 Task: Look for properties with $500/year property tax.
Action: Mouse moved to (581, 247)
Screenshot: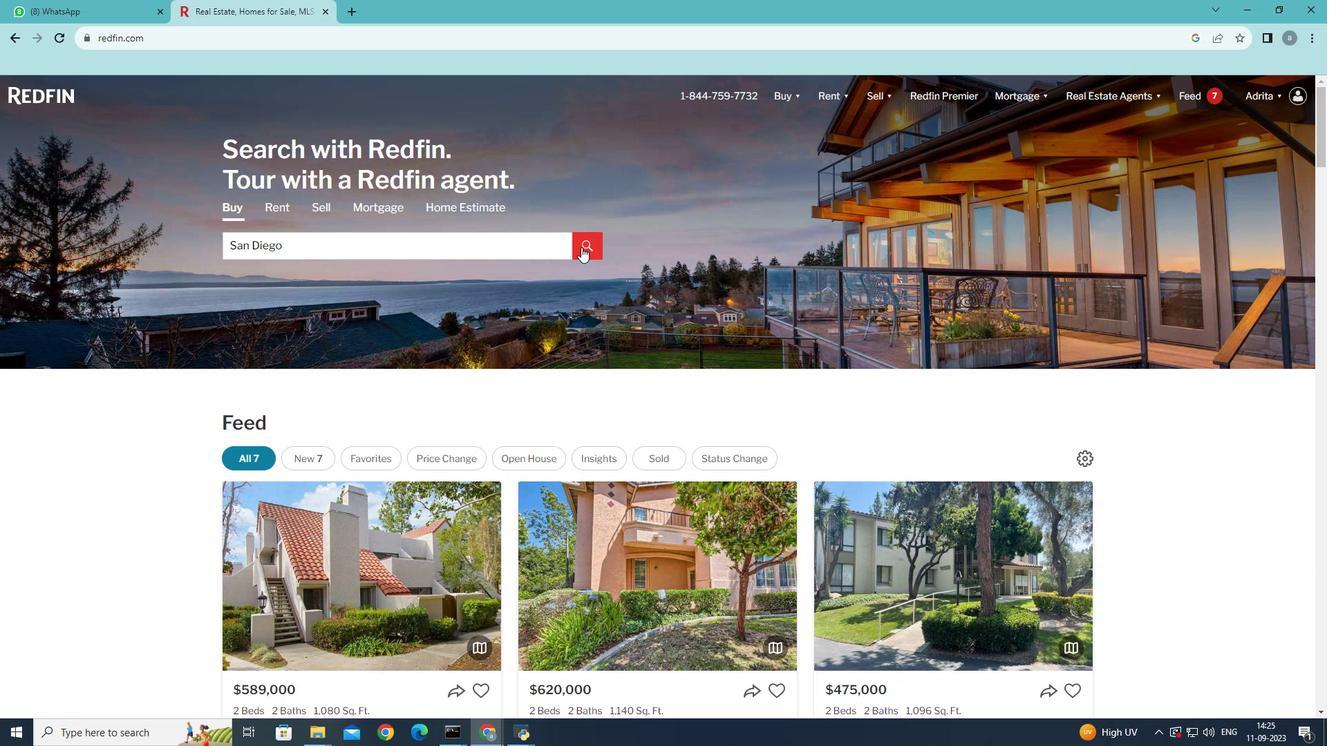 
Action: Mouse pressed left at (581, 247)
Screenshot: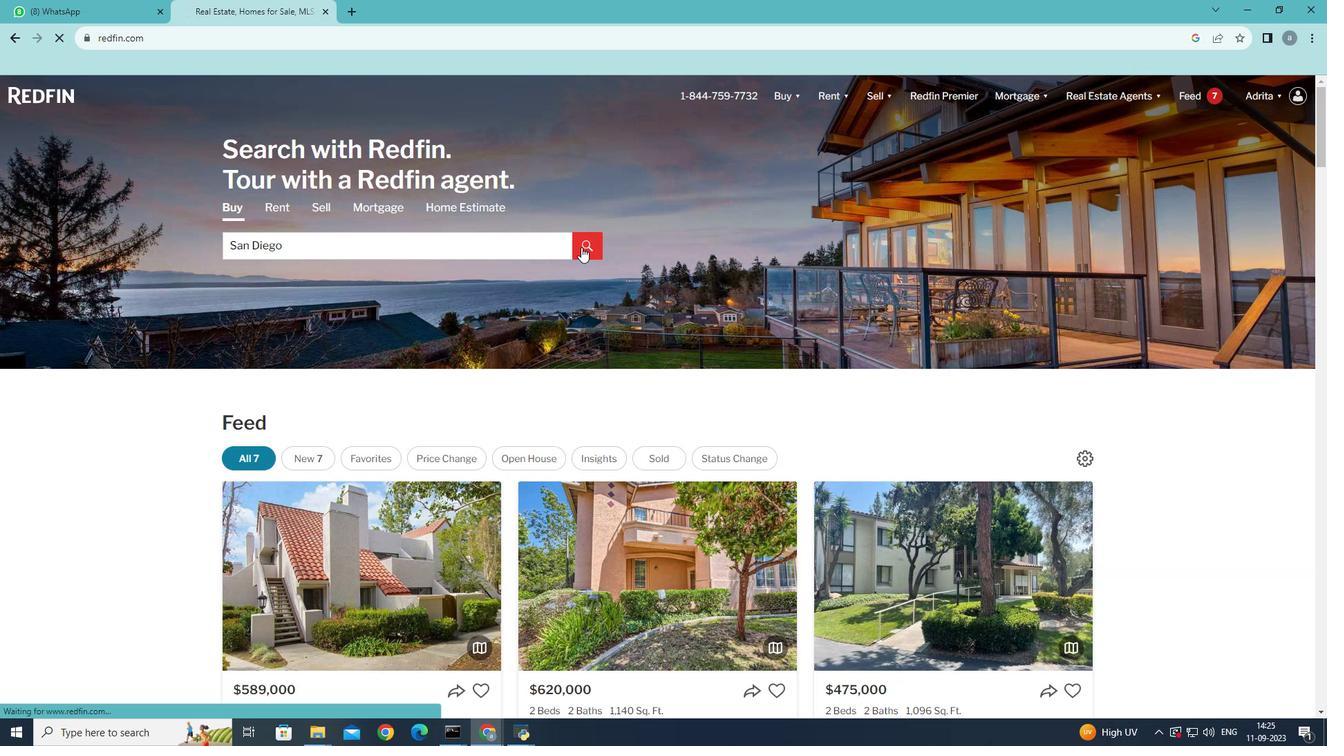 
Action: Mouse moved to (1188, 177)
Screenshot: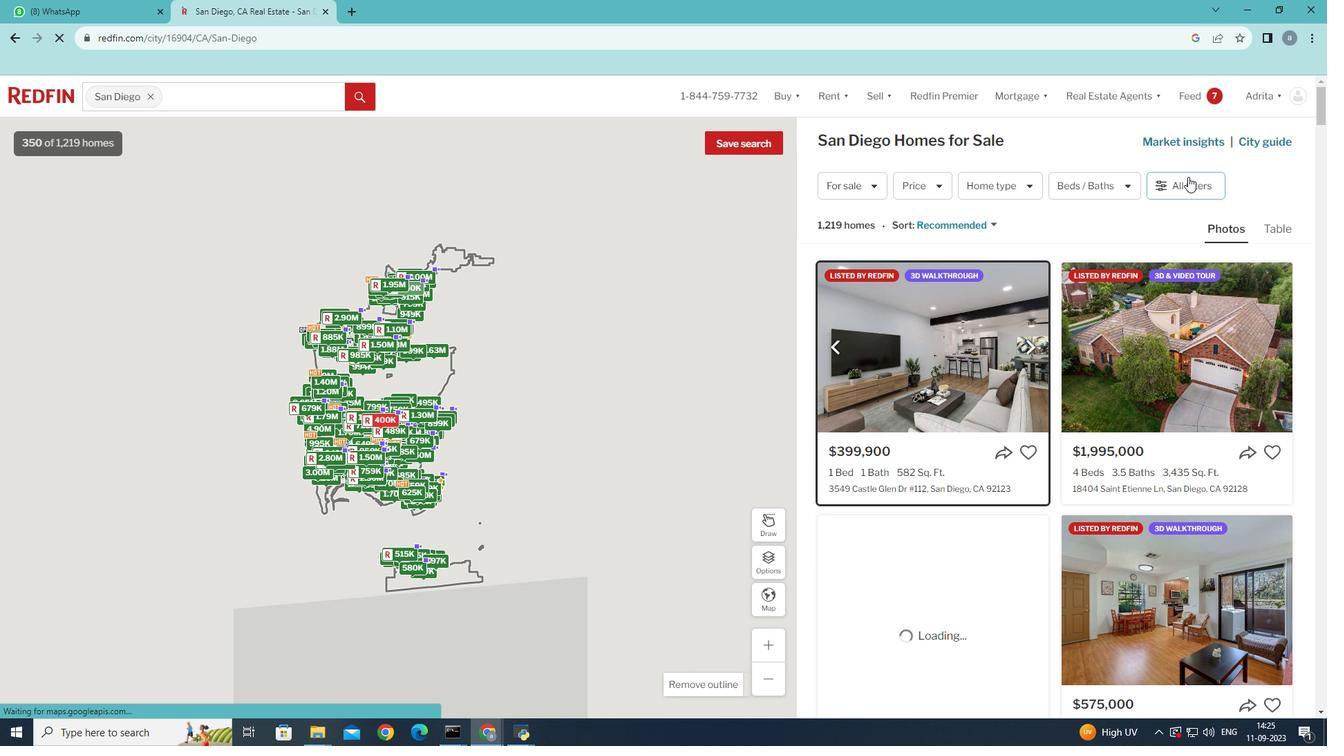 
Action: Mouse pressed left at (1188, 177)
Screenshot: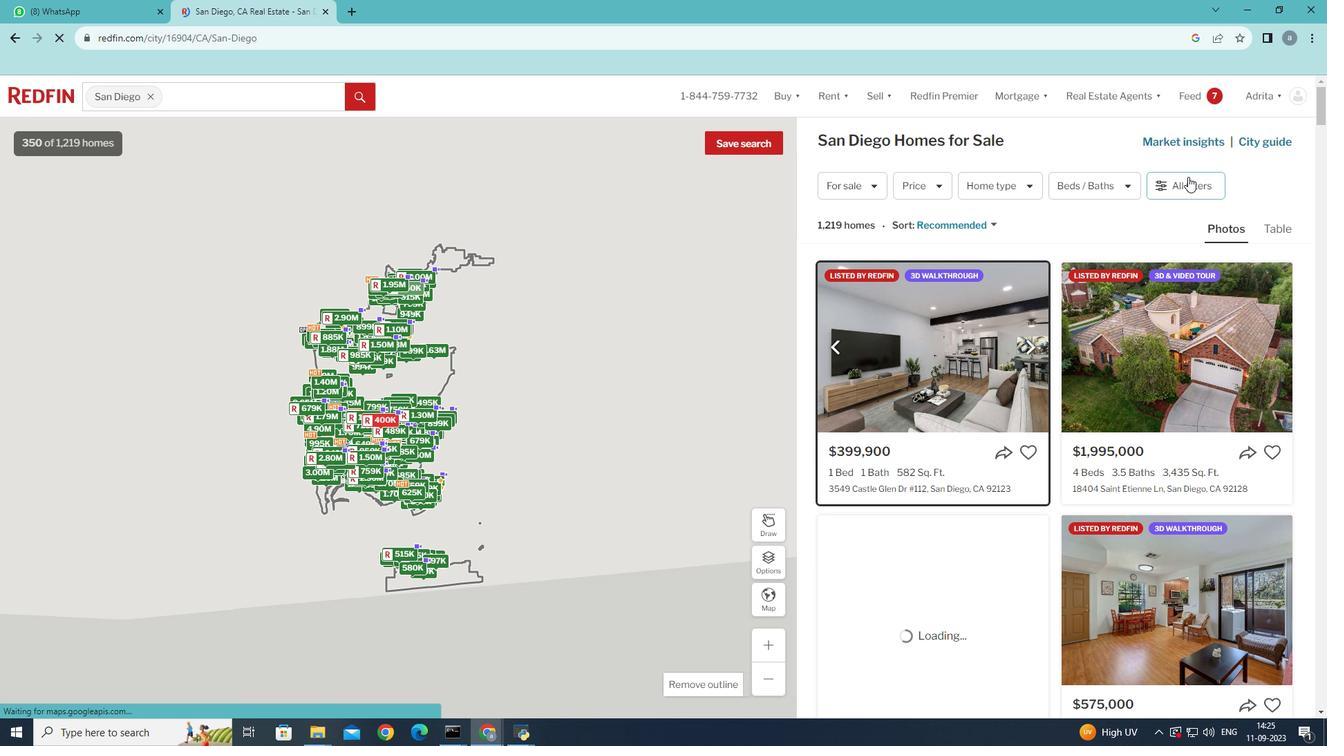 
Action: Mouse moved to (1186, 190)
Screenshot: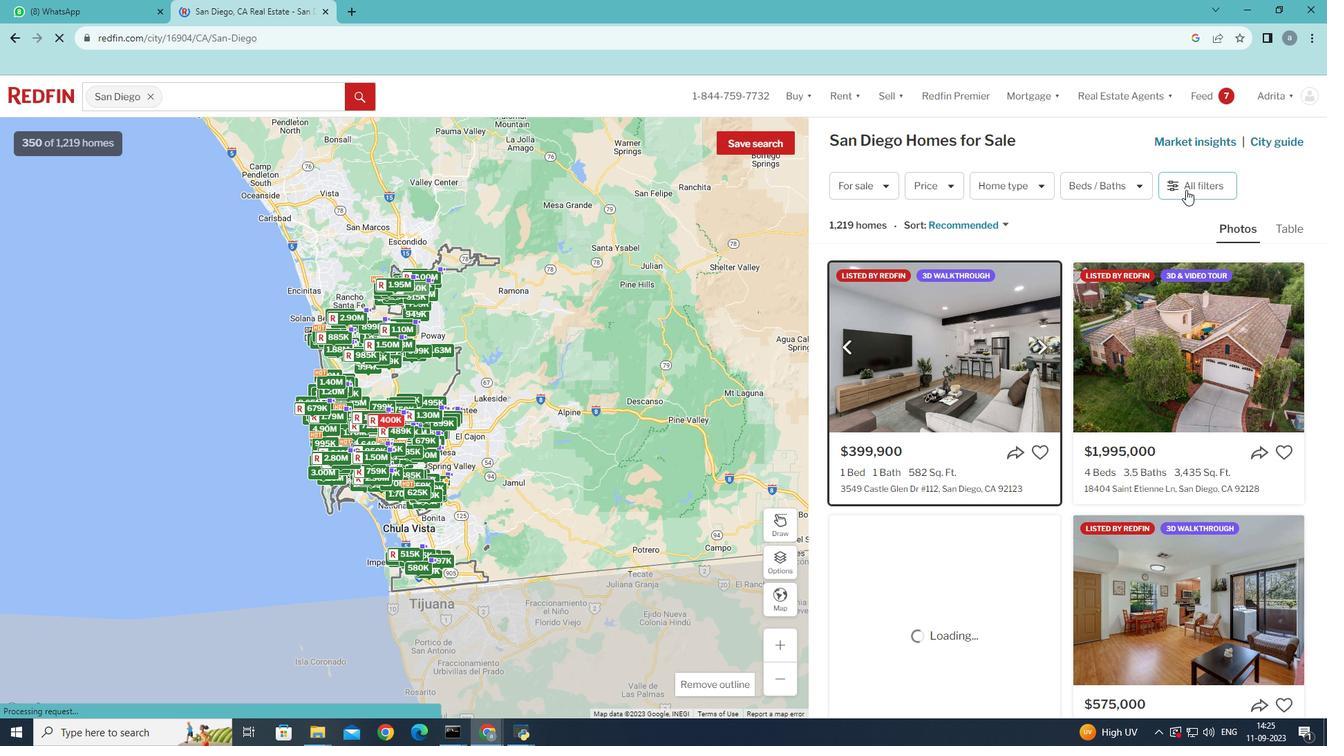 
Action: Mouse pressed left at (1186, 190)
Screenshot: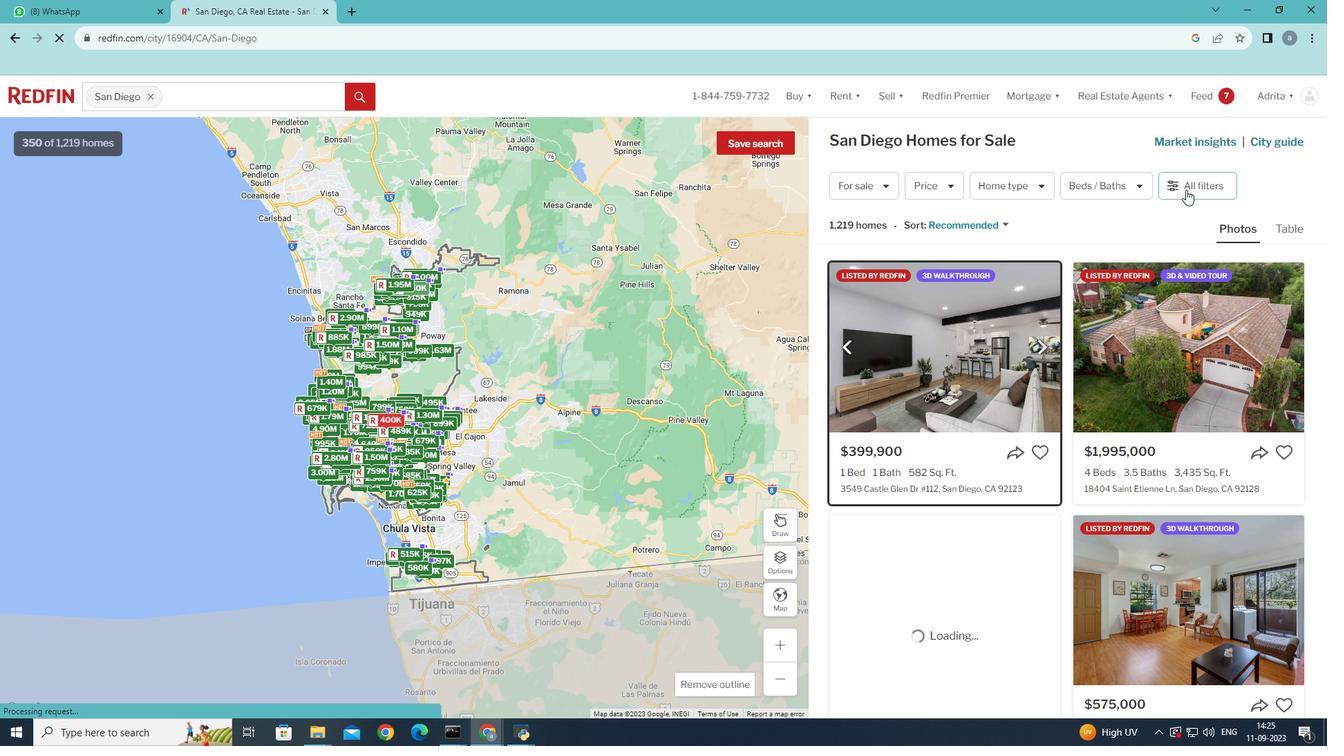 
Action: Mouse moved to (1126, 399)
Screenshot: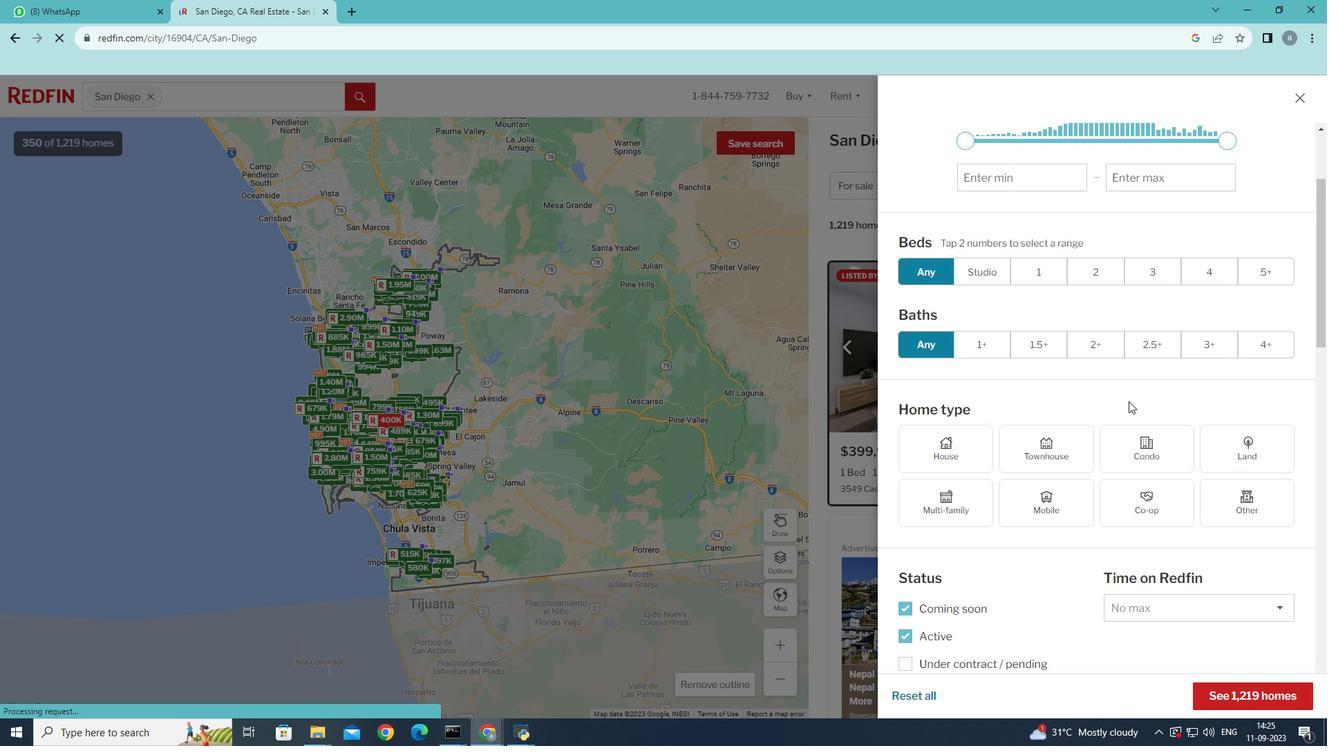 
Action: Mouse scrolled (1126, 399) with delta (0, 0)
Screenshot: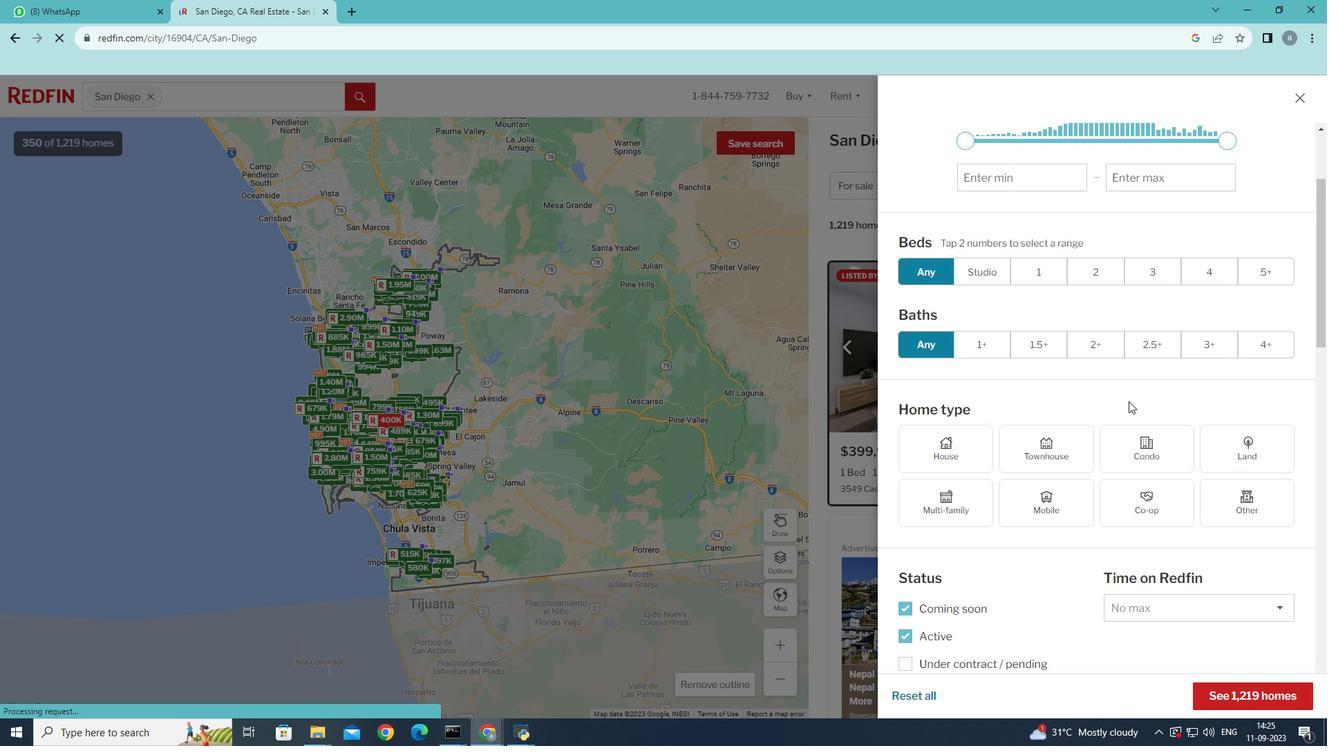 
Action: Mouse moved to (1128, 400)
Screenshot: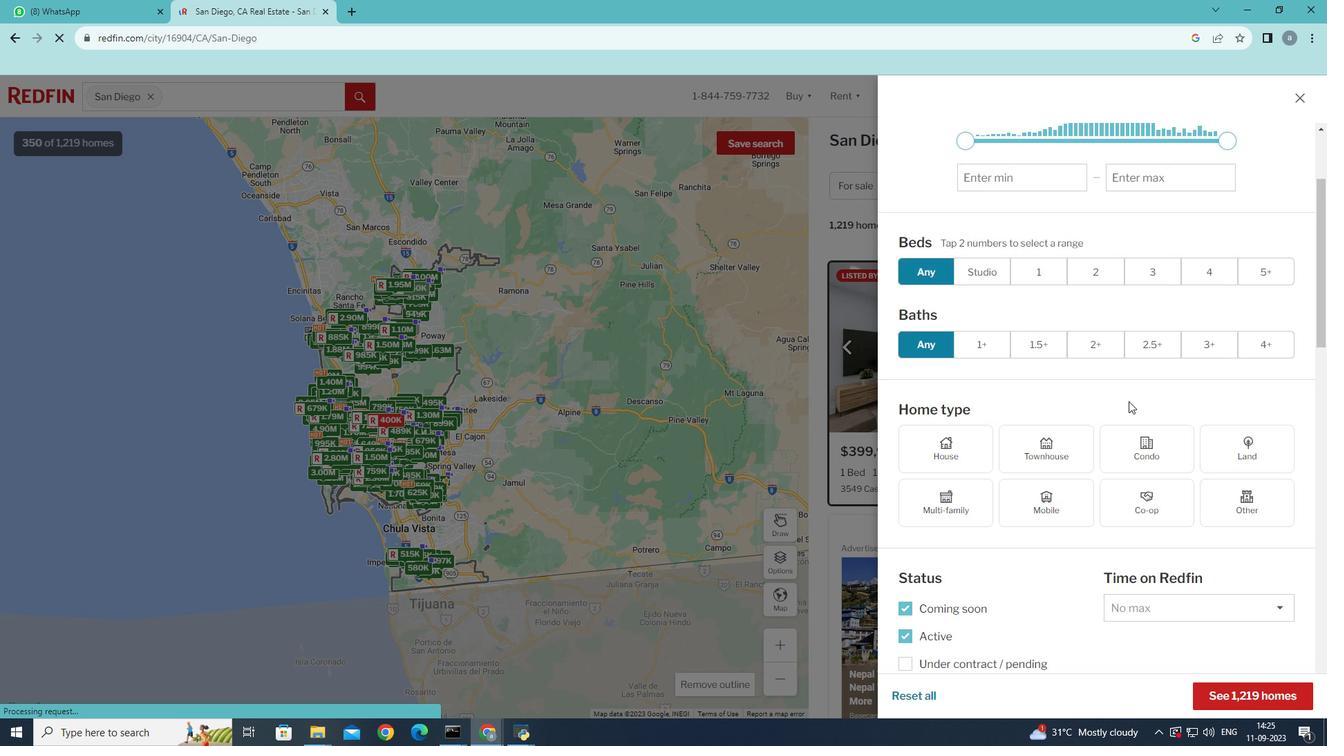 
Action: Mouse scrolled (1128, 399) with delta (0, 0)
Screenshot: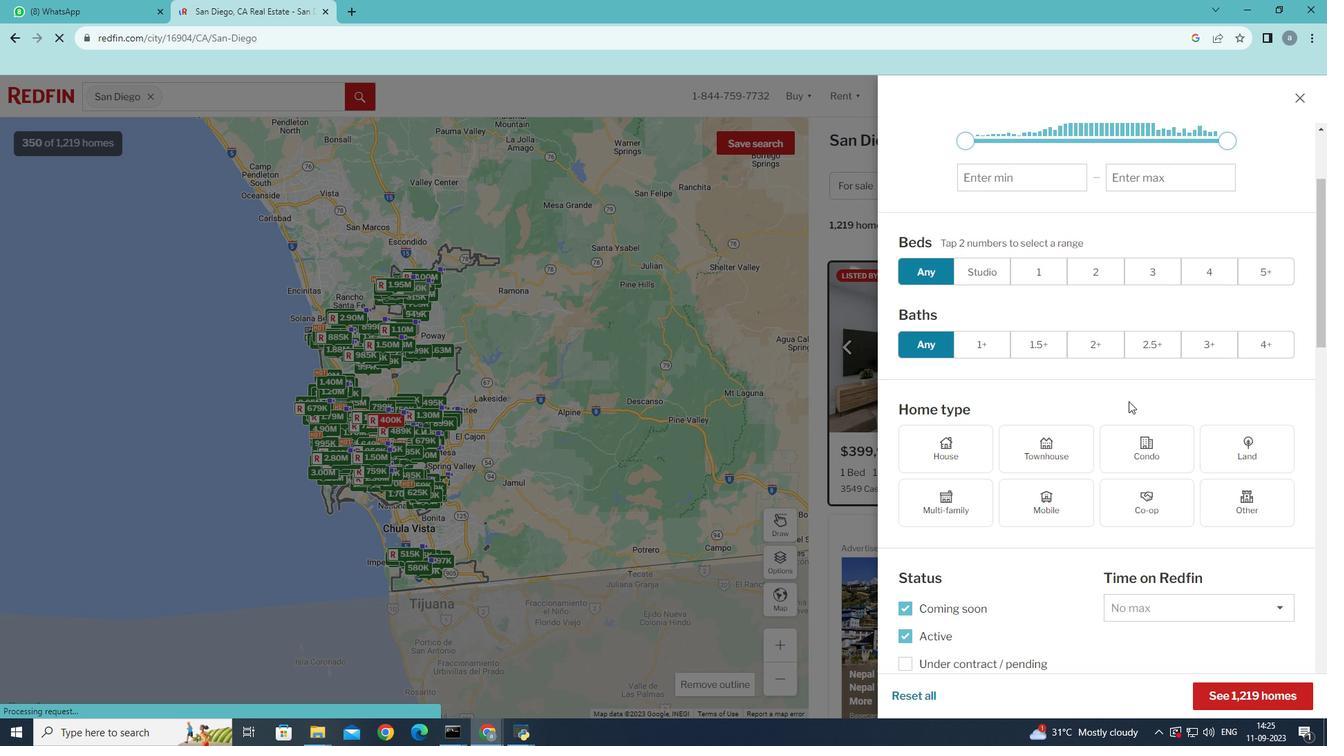 
Action: Mouse moved to (1128, 401)
Screenshot: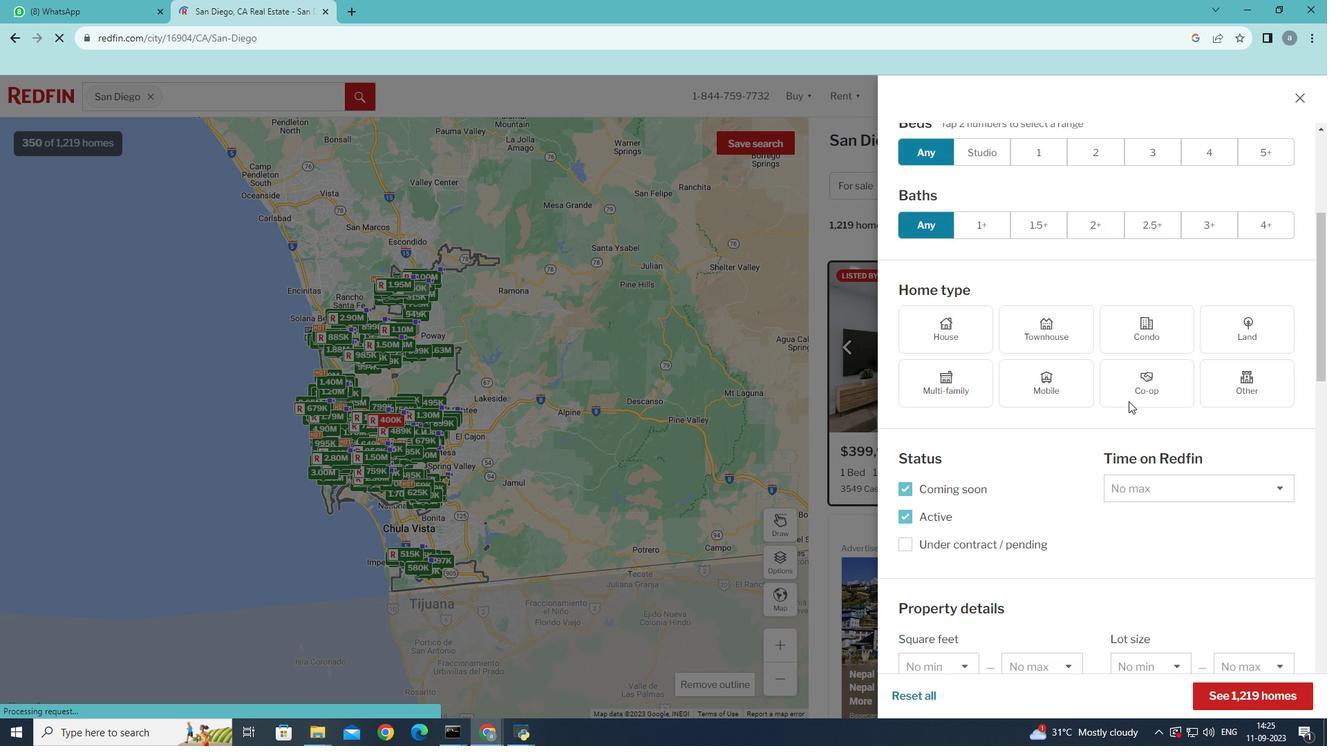 
Action: Mouse scrolled (1128, 400) with delta (0, 0)
Screenshot: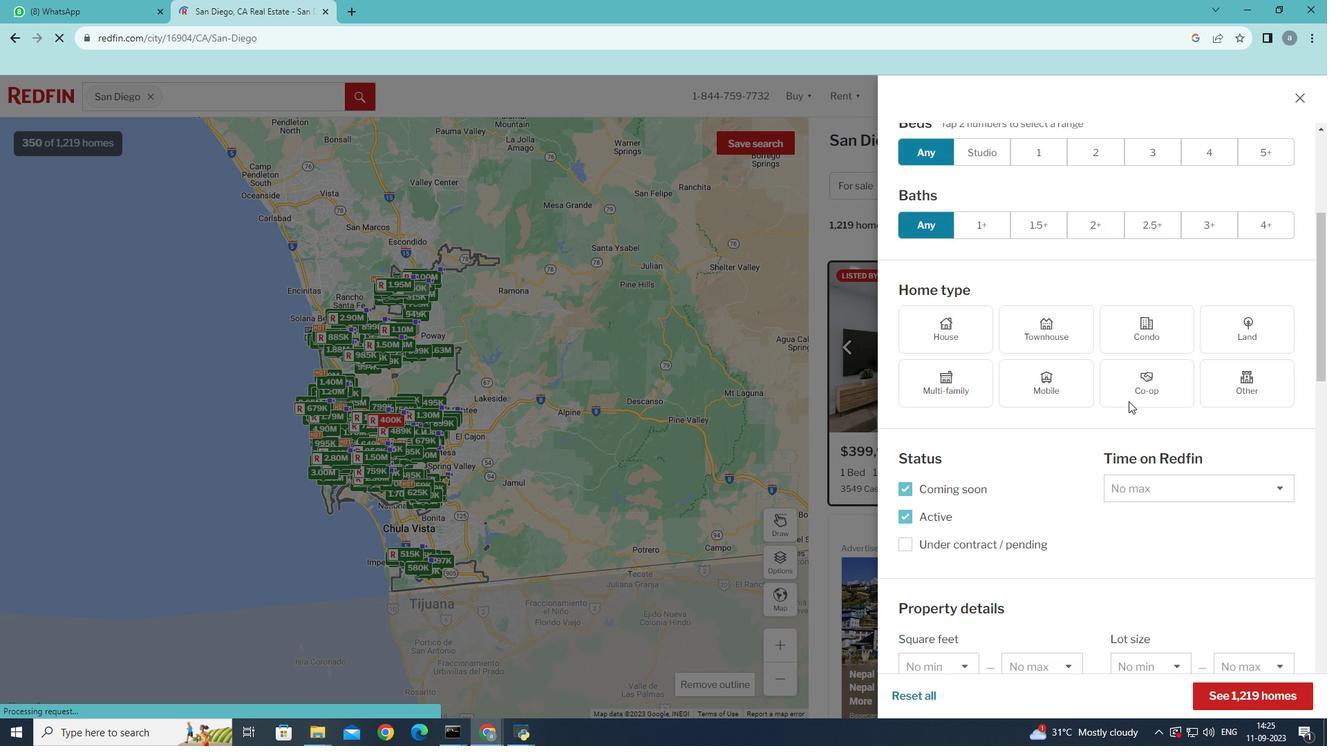 
Action: Mouse scrolled (1128, 400) with delta (0, 0)
Screenshot: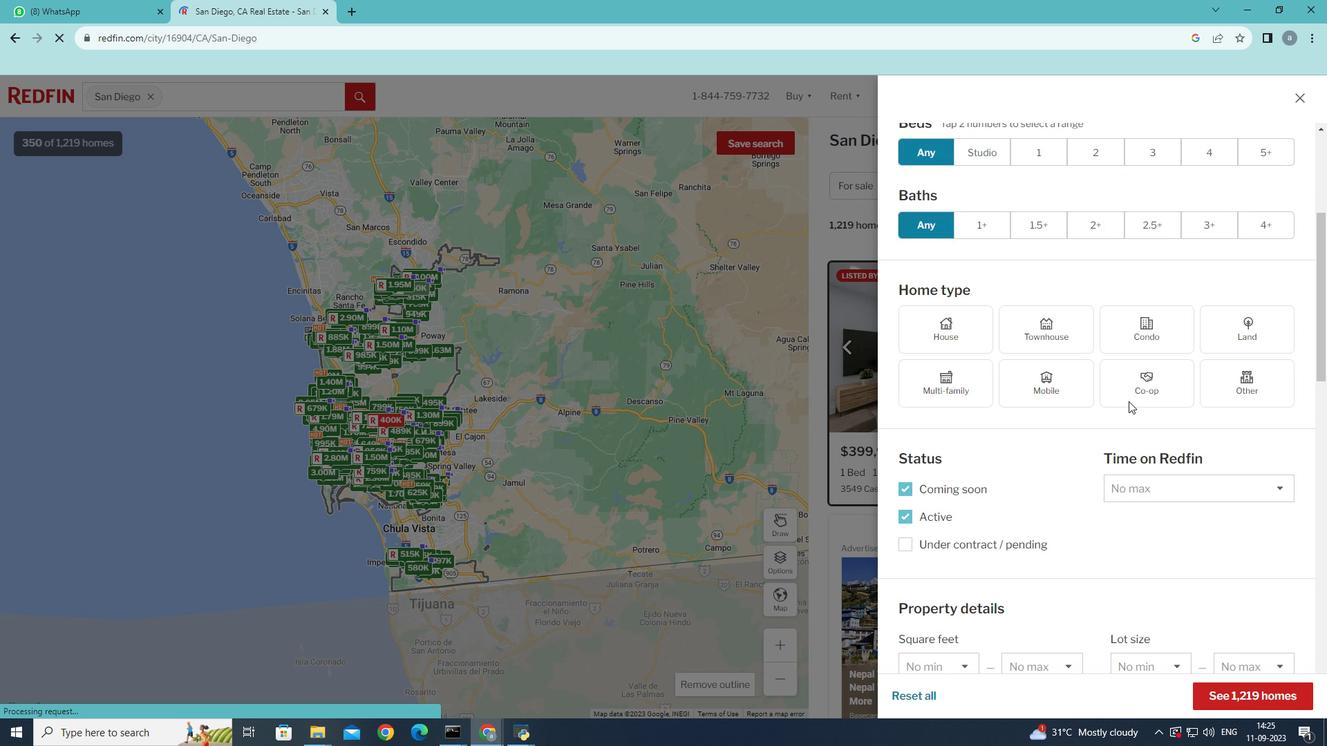
Action: Mouse moved to (1130, 401)
Screenshot: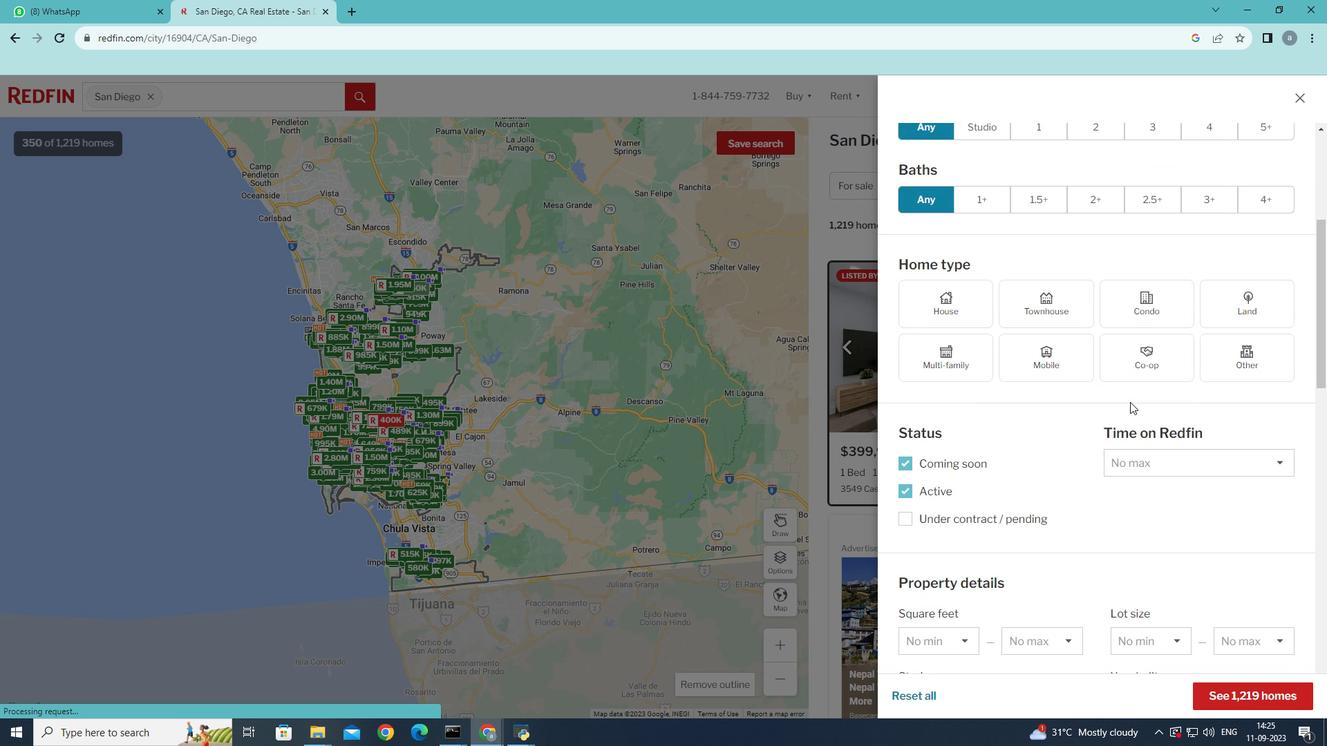
Action: Mouse scrolled (1130, 401) with delta (0, 0)
Screenshot: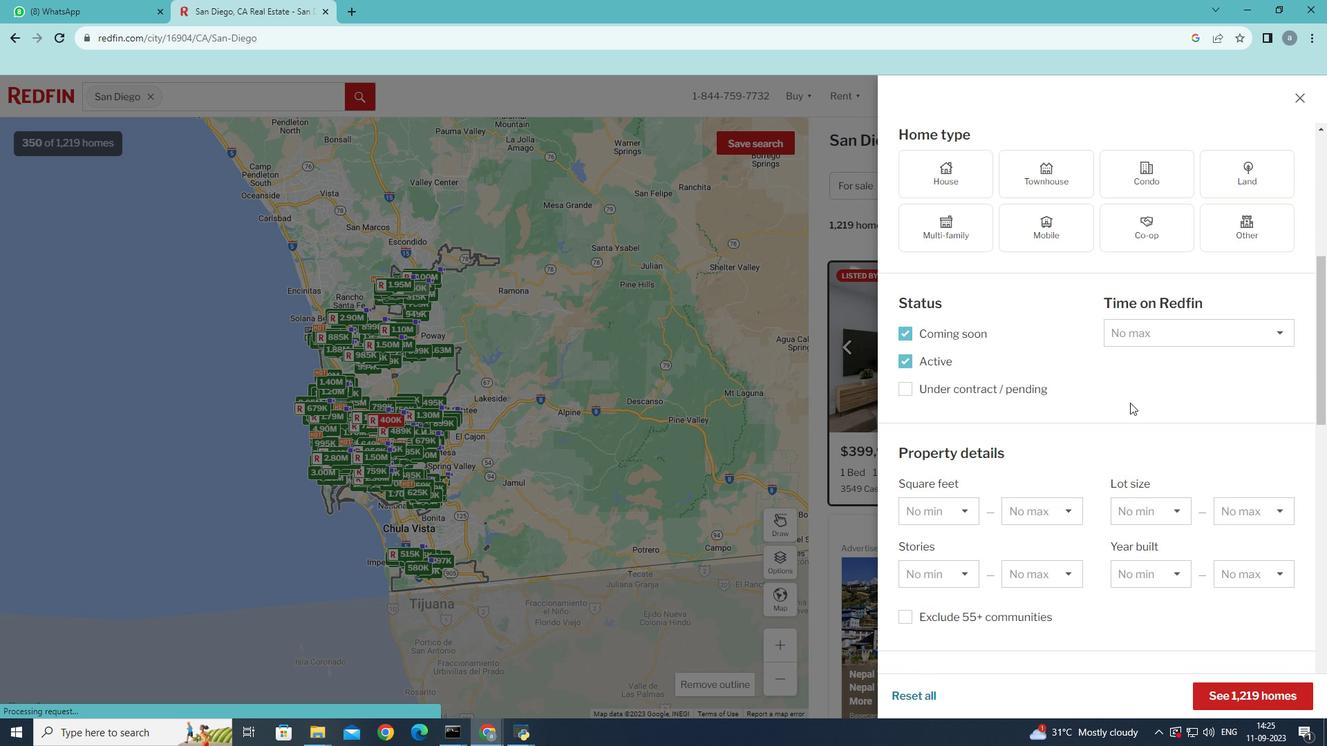 
Action: Mouse scrolled (1130, 401) with delta (0, 0)
Screenshot: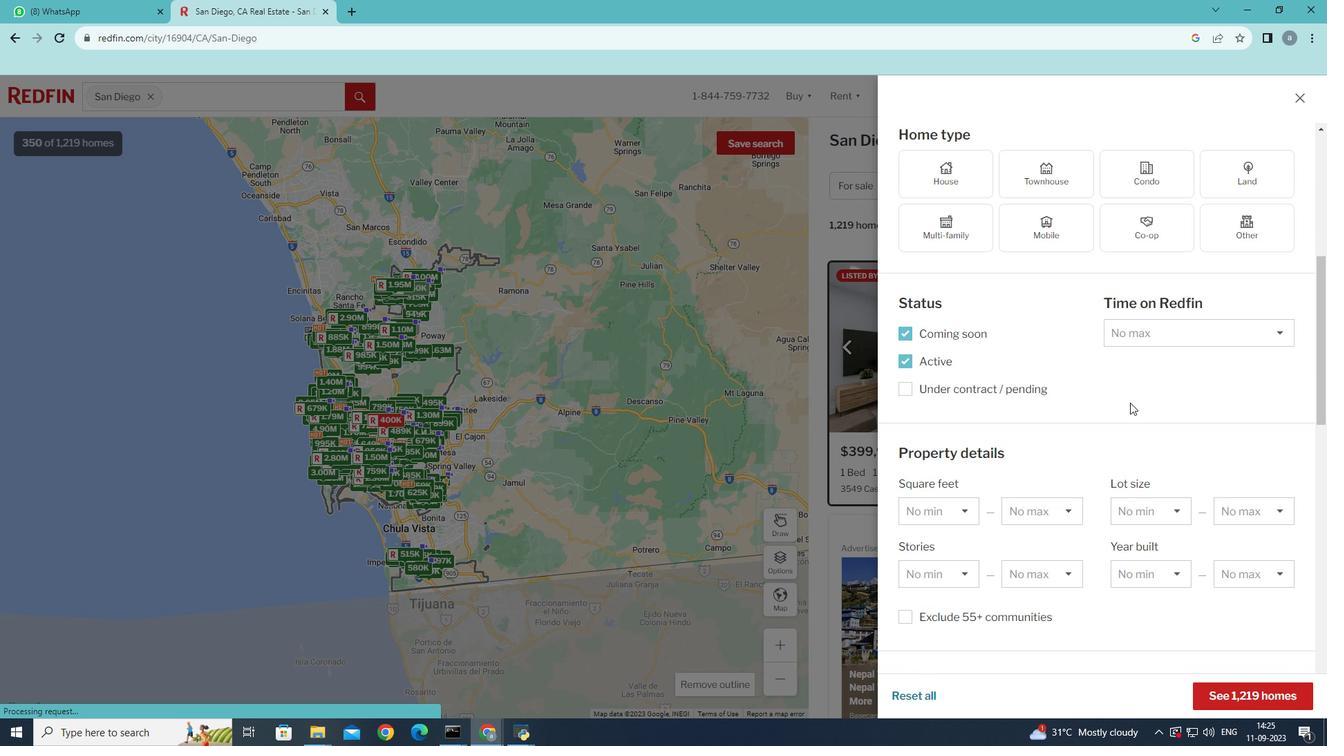 
Action: Mouse scrolled (1130, 401) with delta (0, 0)
Screenshot: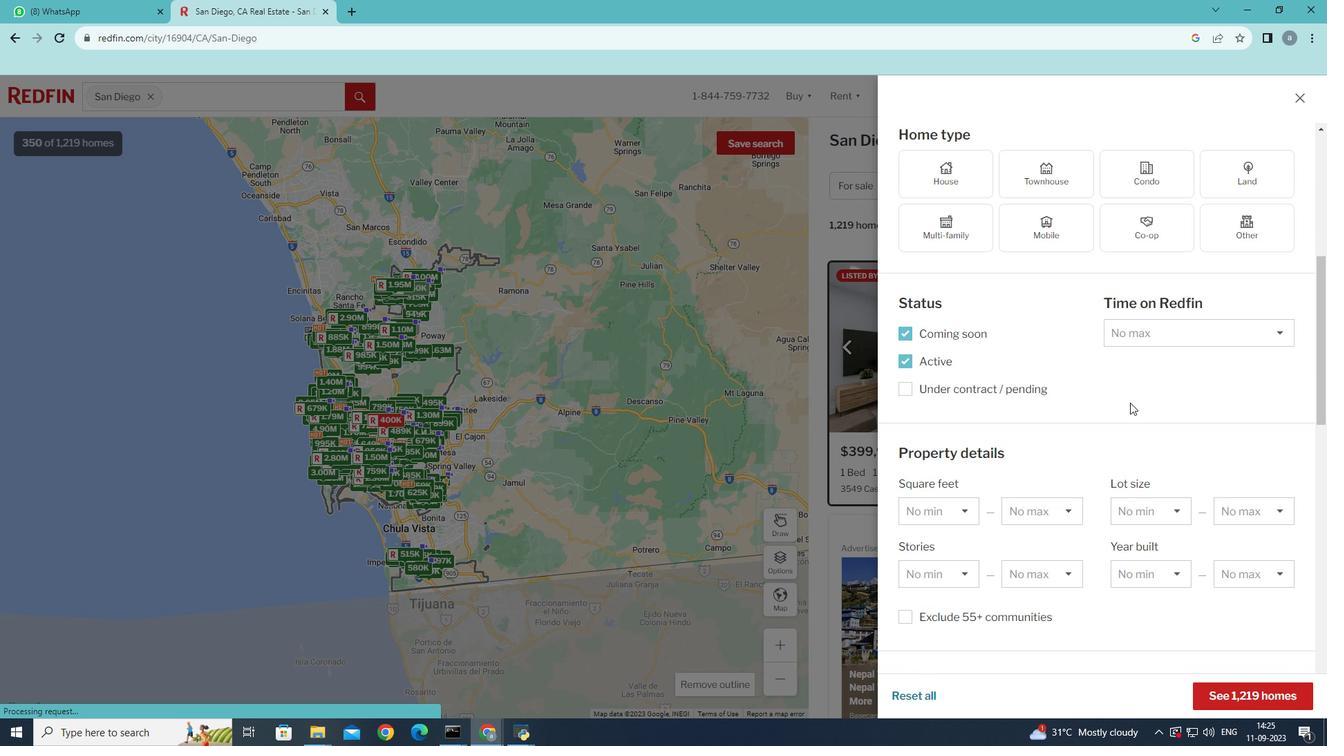 
Action: Mouse moved to (1130, 403)
Screenshot: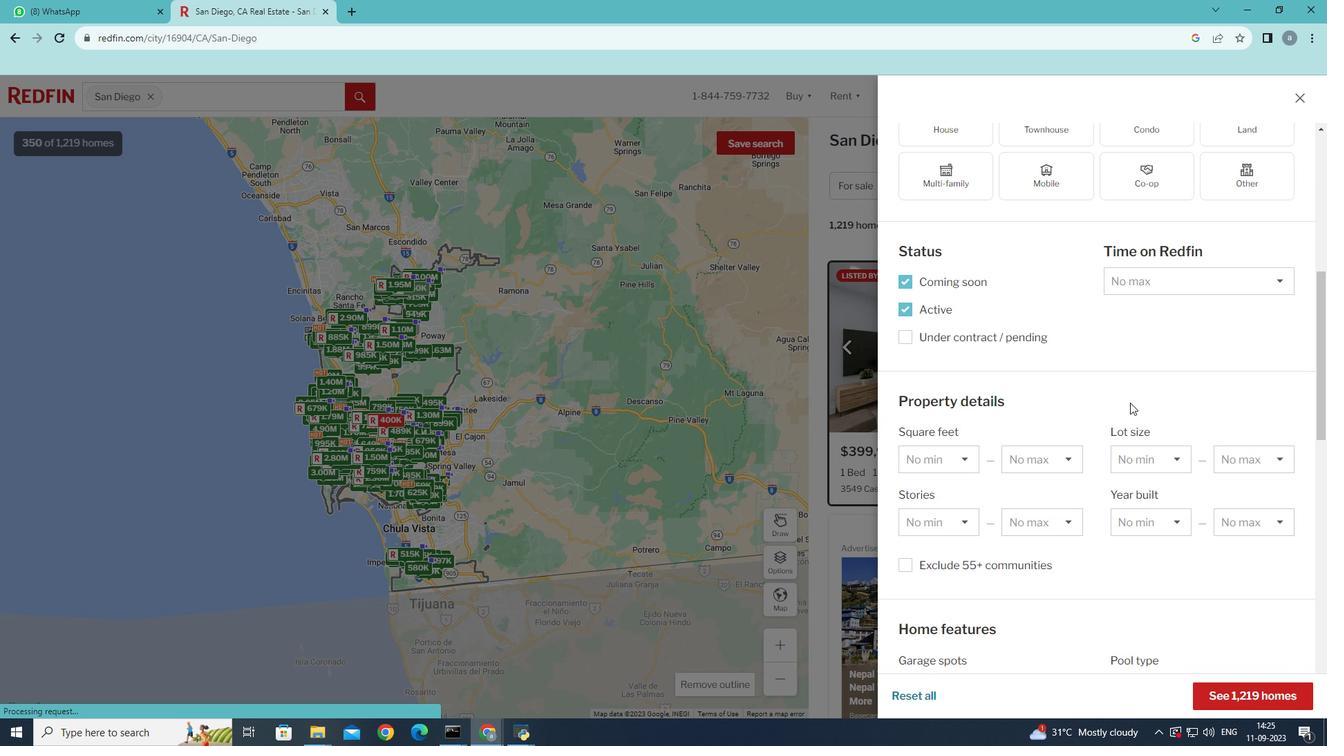 
Action: Mouse scrolled (1130, 402) with delta (0, 0)
Screenshot: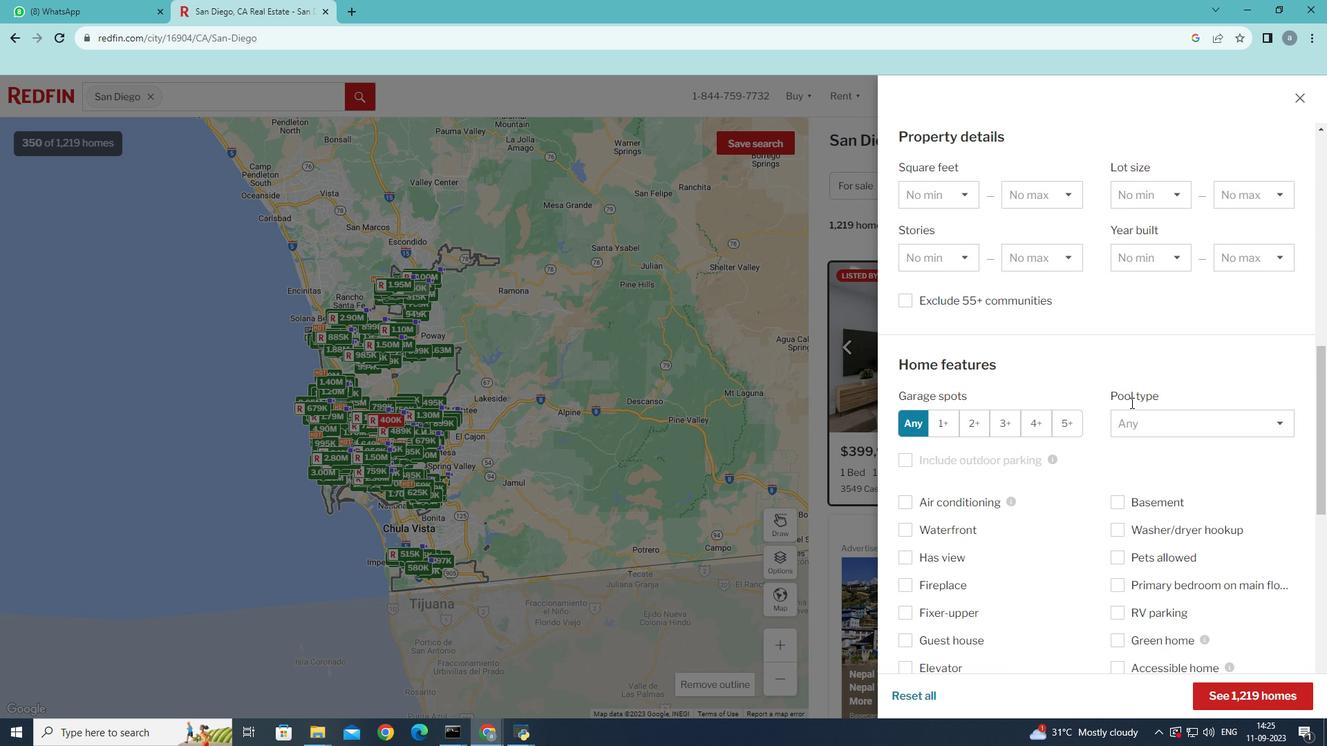 
Action: Mouse scrolled (1130, 402) with delta (0, 0)
Screenshot: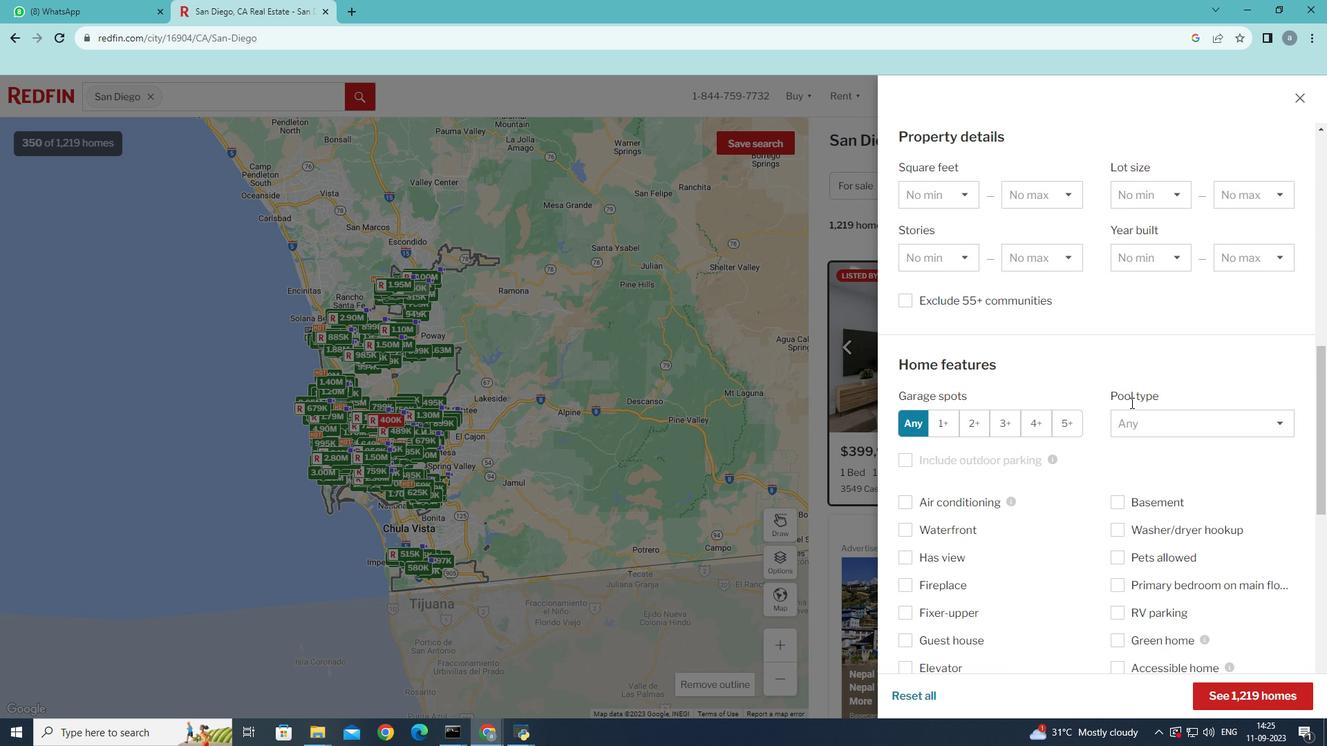 
Action: Mouse scrolled (1130, 402) with delta (0, 0)
Screenshot: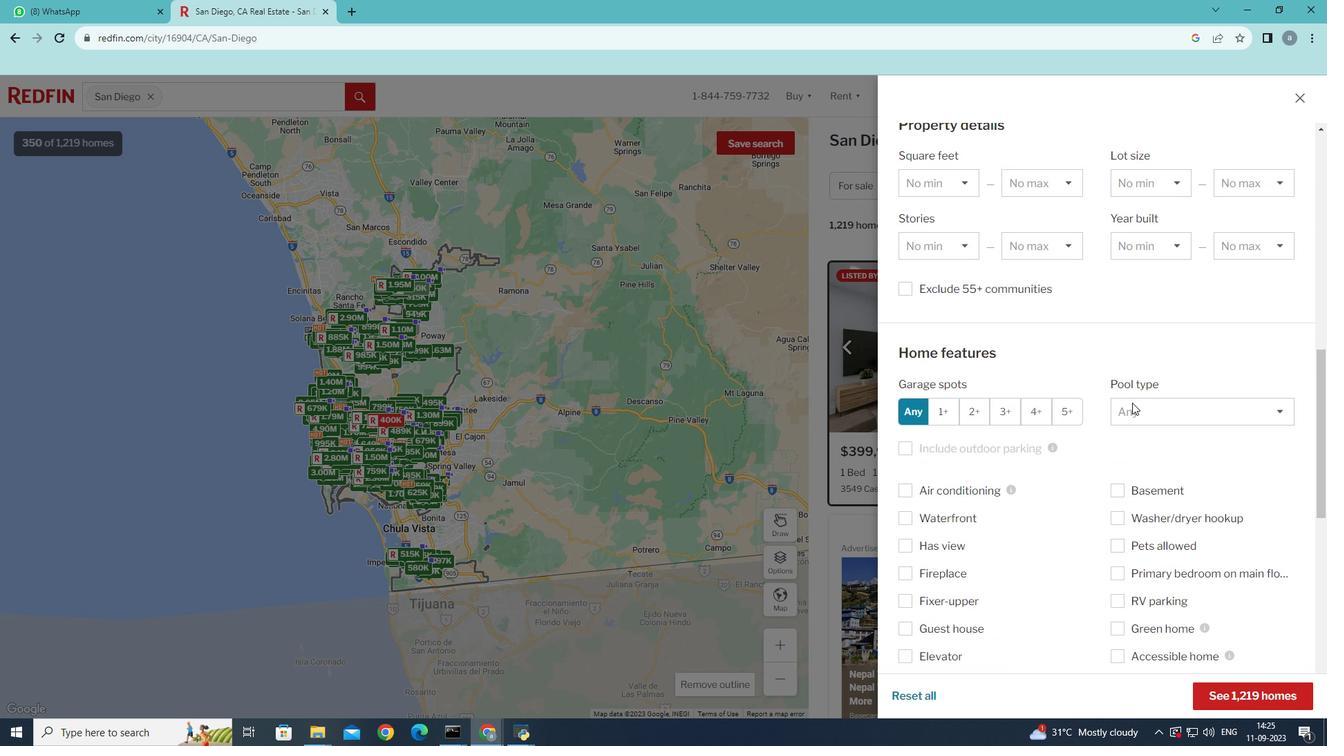 
Action: Mouse scrolled (1130, 402) with delta (0, 0)
Screenshot: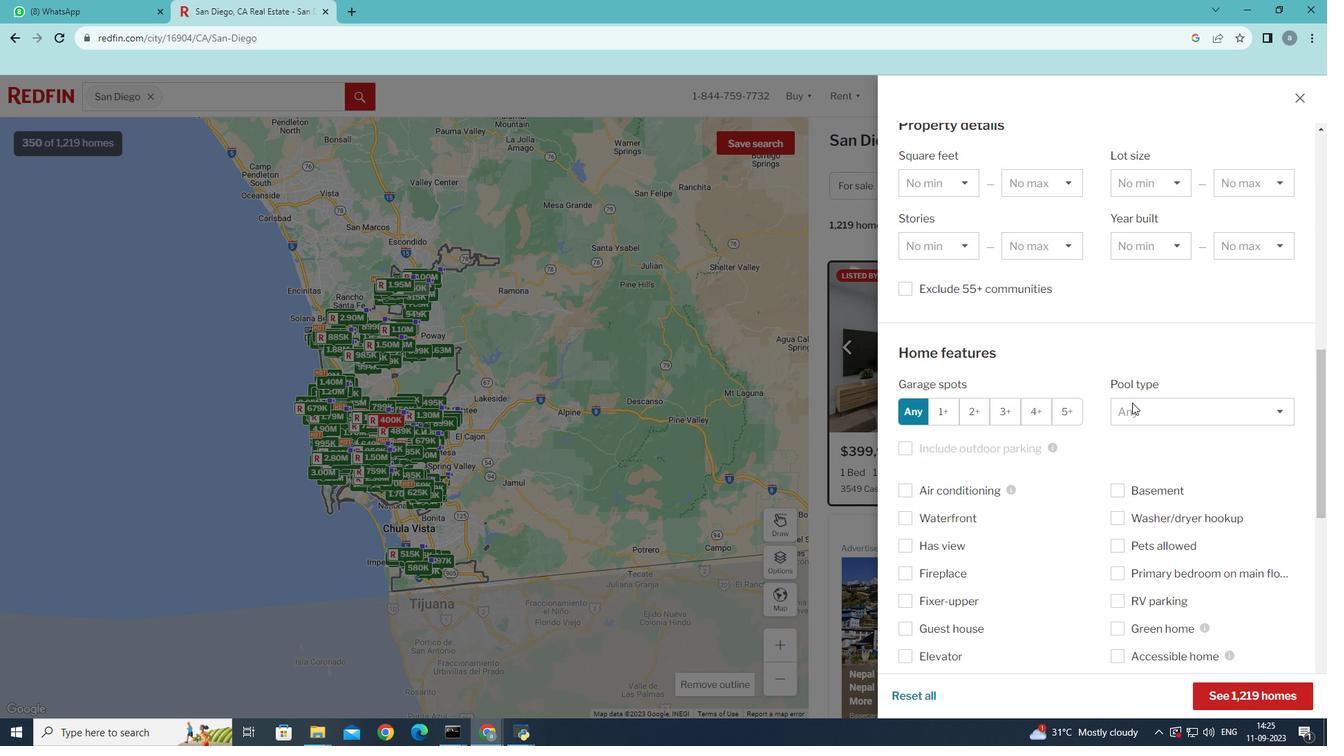 
Action: Mouse moved to (1183, 424)
Screenshot: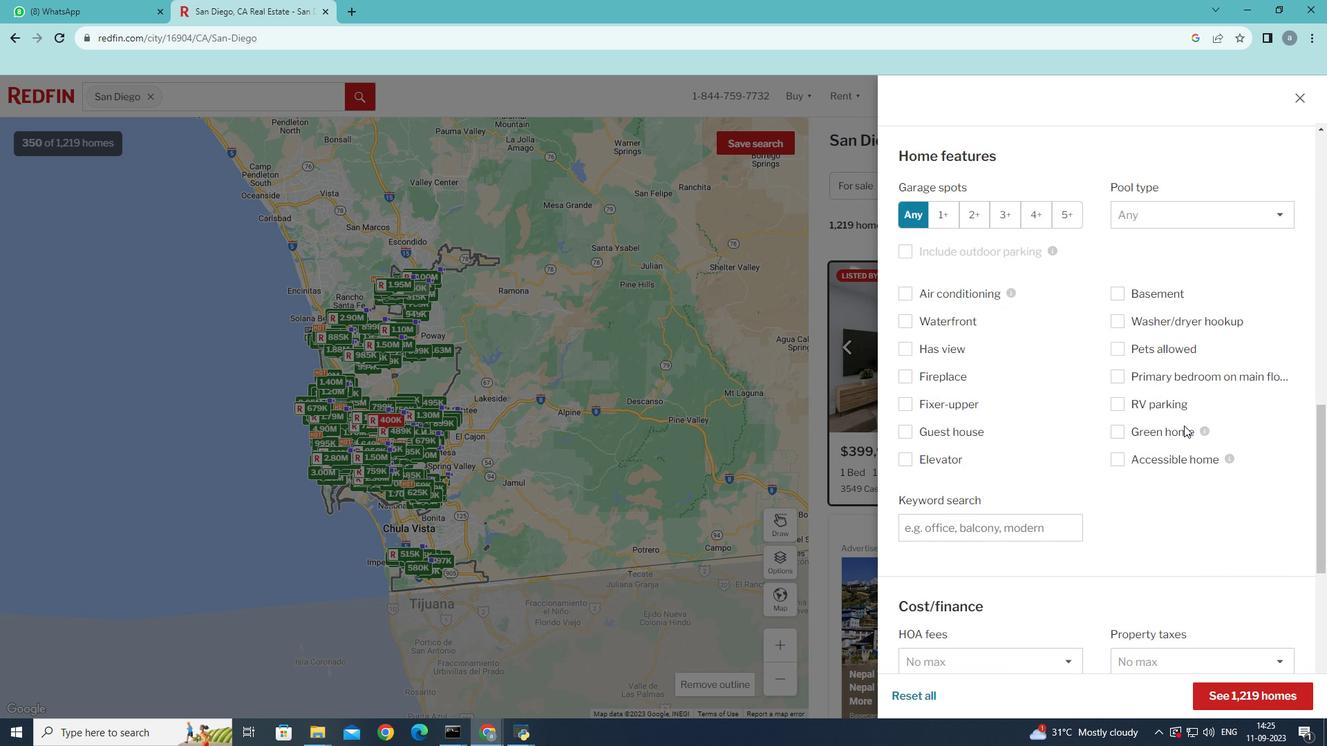 
Action: Mouse scrolled (1183, 423) with delta (0, 0)
Screenshot: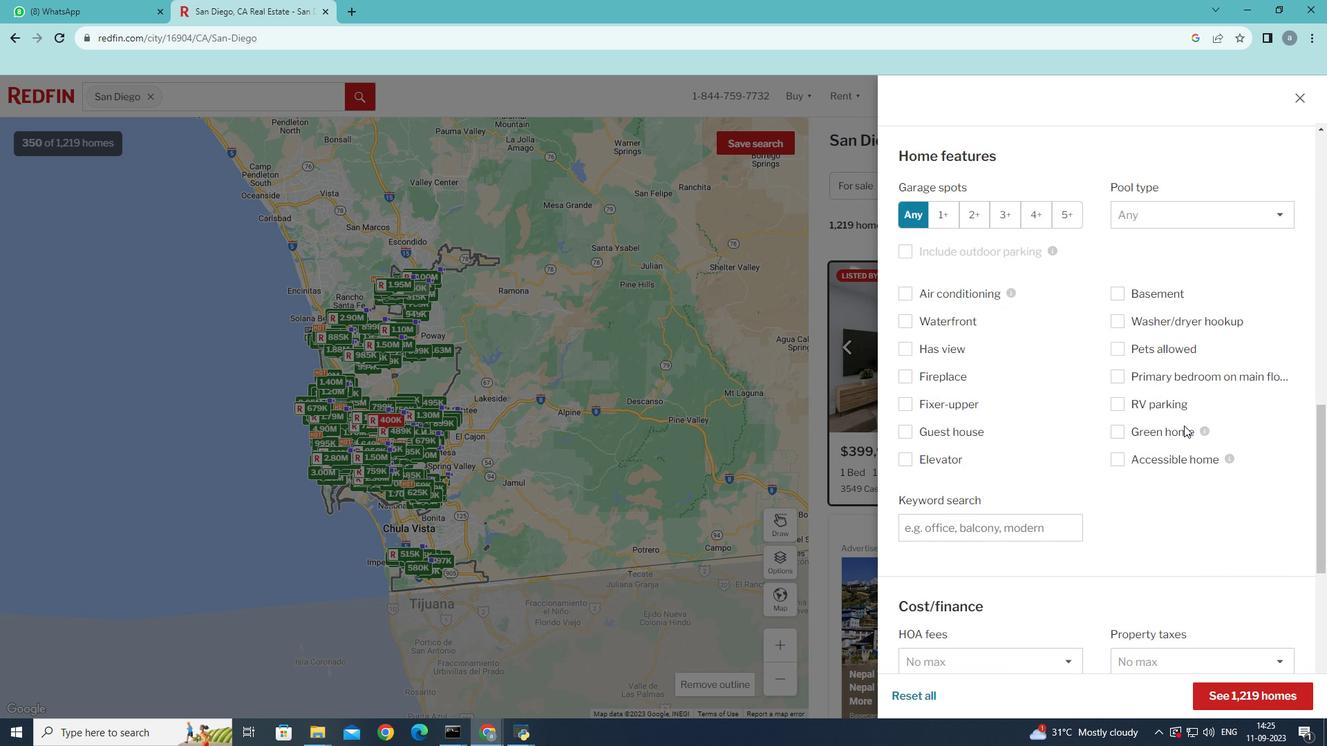 
Action: Mouse moved to (1184, 426)
Screenshot: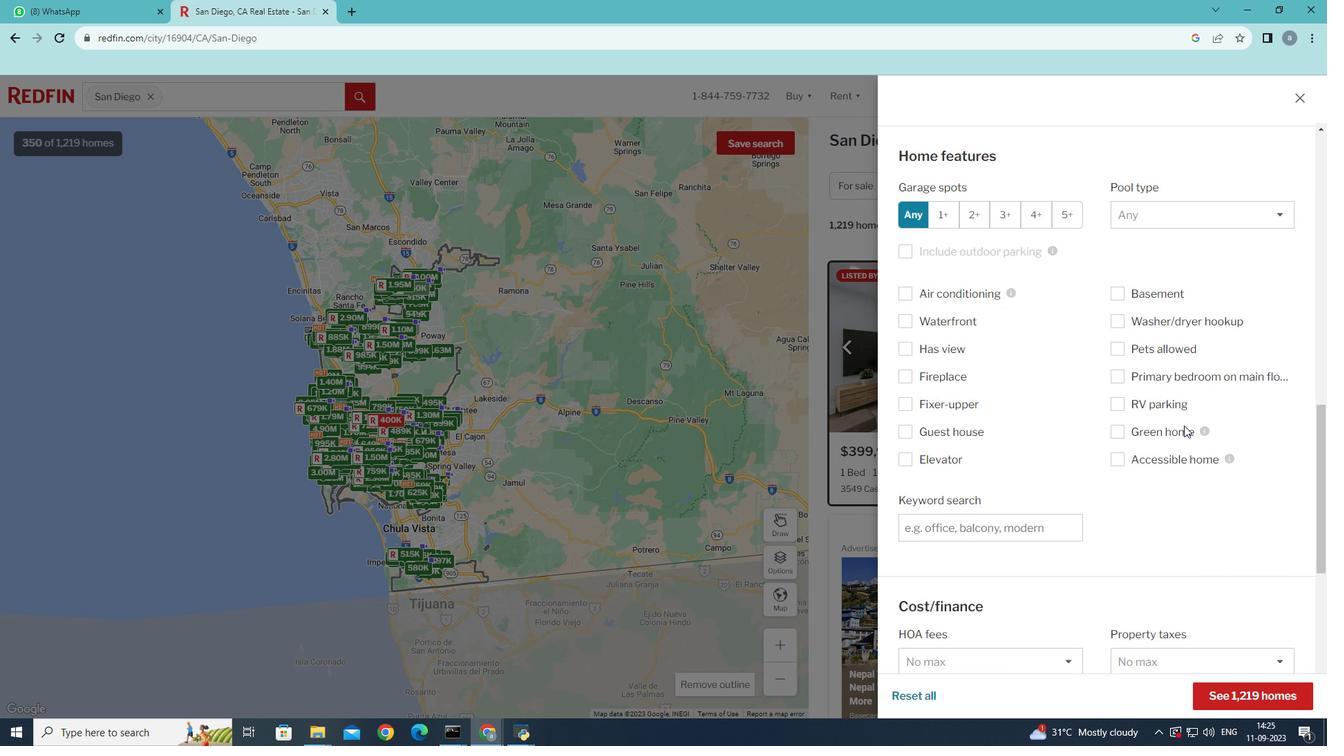 
Action: Mouse scrolled (1184, 425) with delta (0, 0)
Screenshot: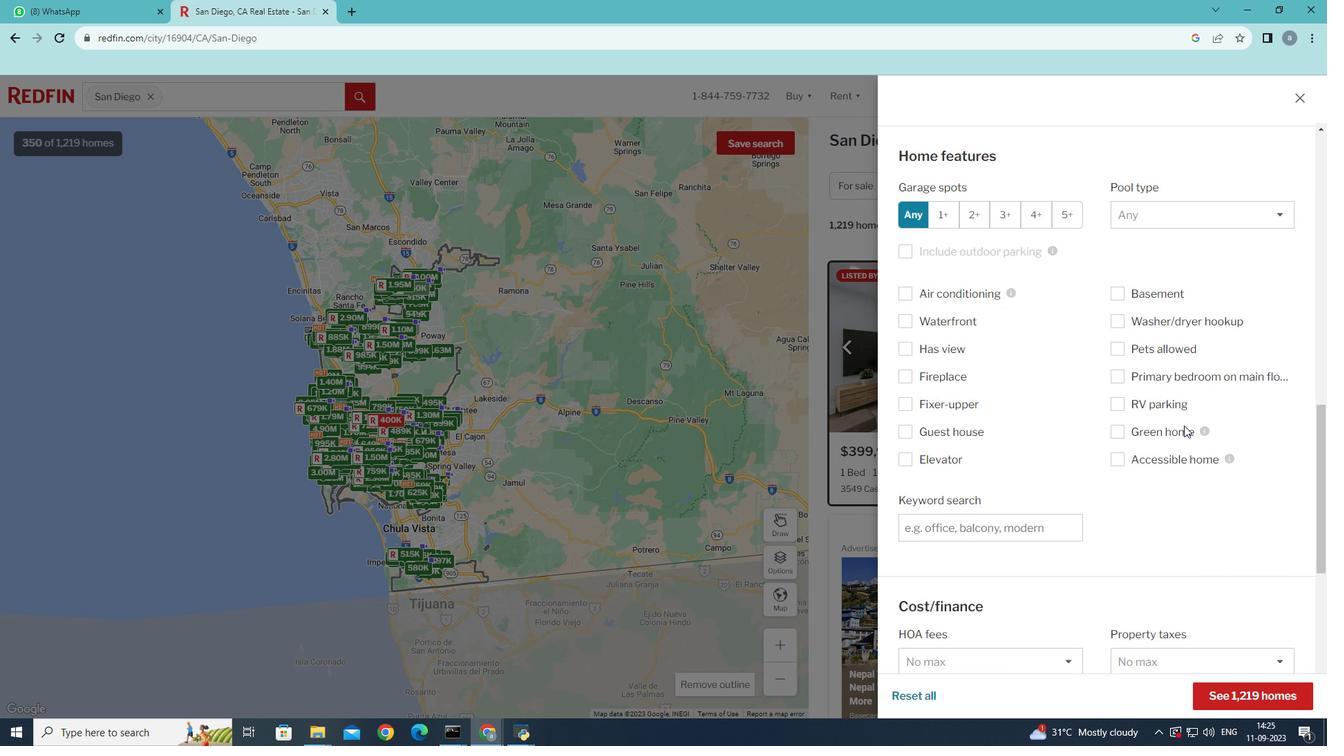 
Action: Mouse scrolled (1184, 425) with delta (0, 0)
Screenshot: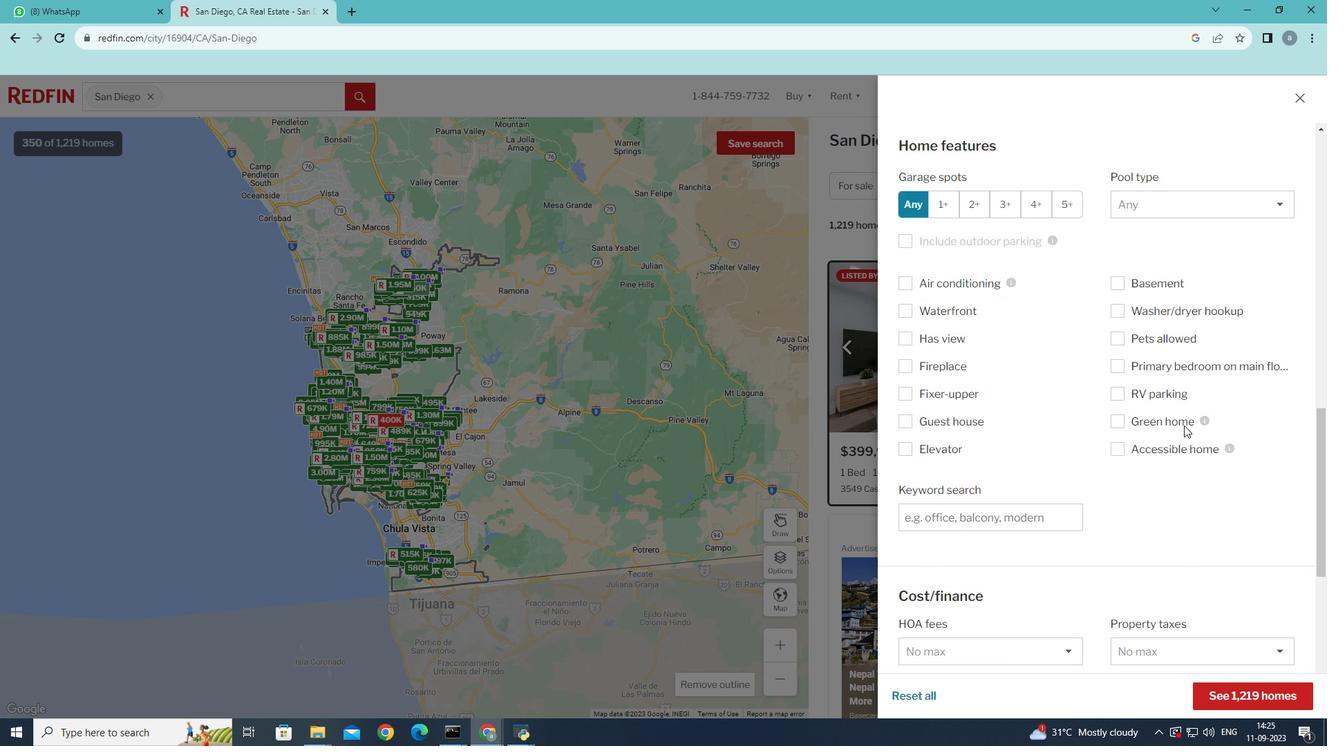 
Action: Mouse moved to (1184, 426)
Screenshot: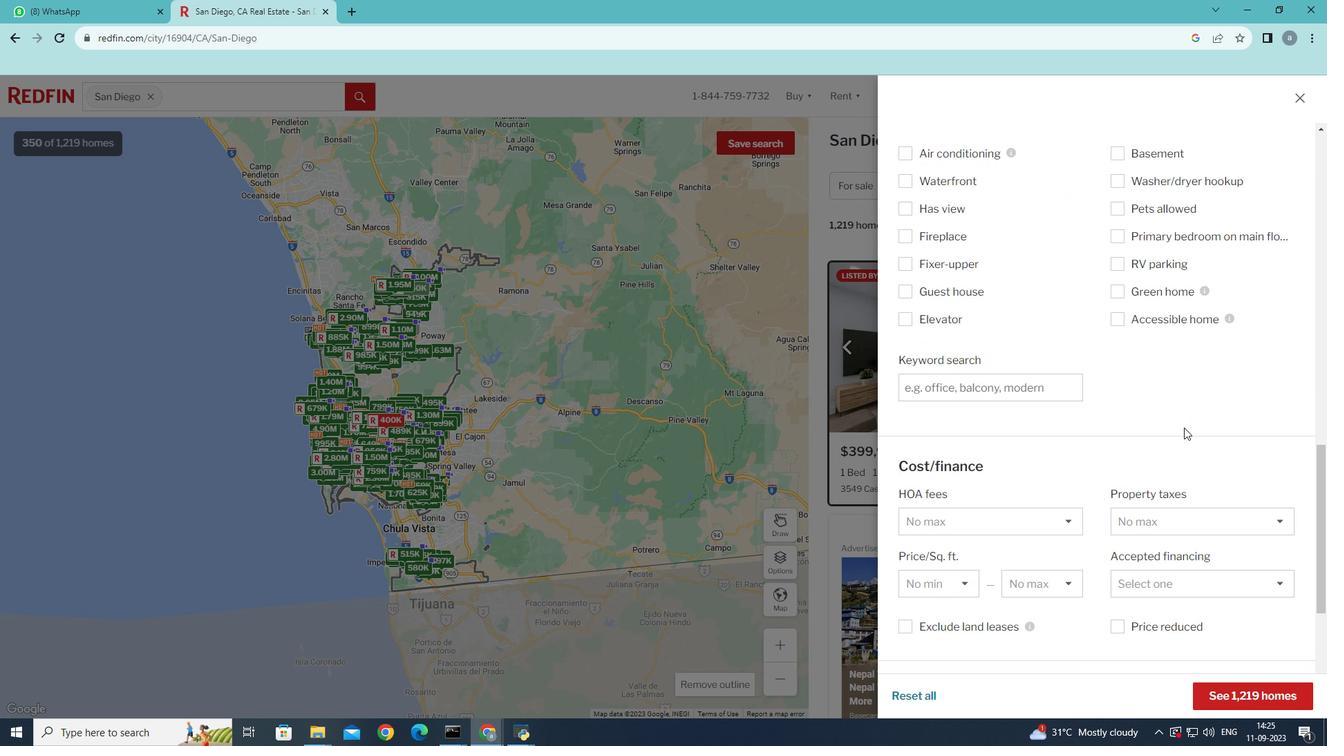 
Action: Mouse scrolled (1184, 426) with delta (0, 0)
Screenshot: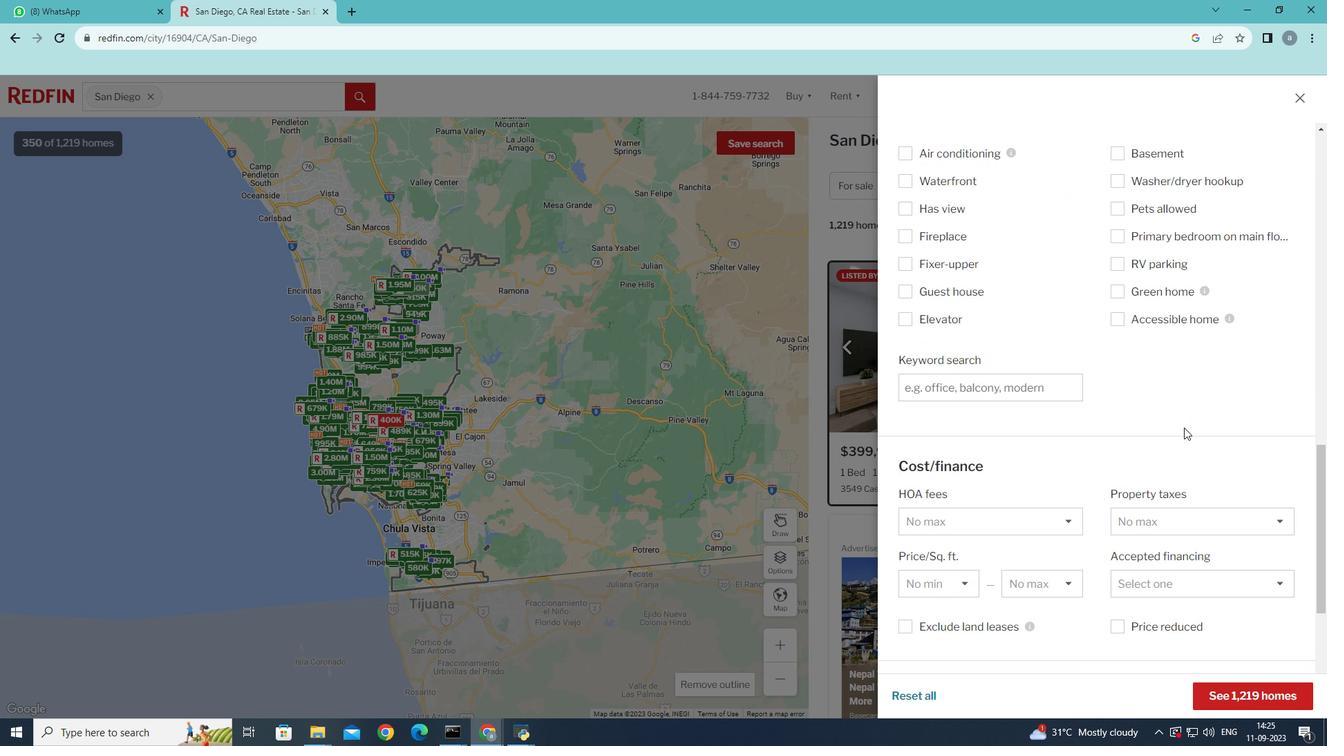 
Action: Mouse moved to (1184, 428)
Screenshot: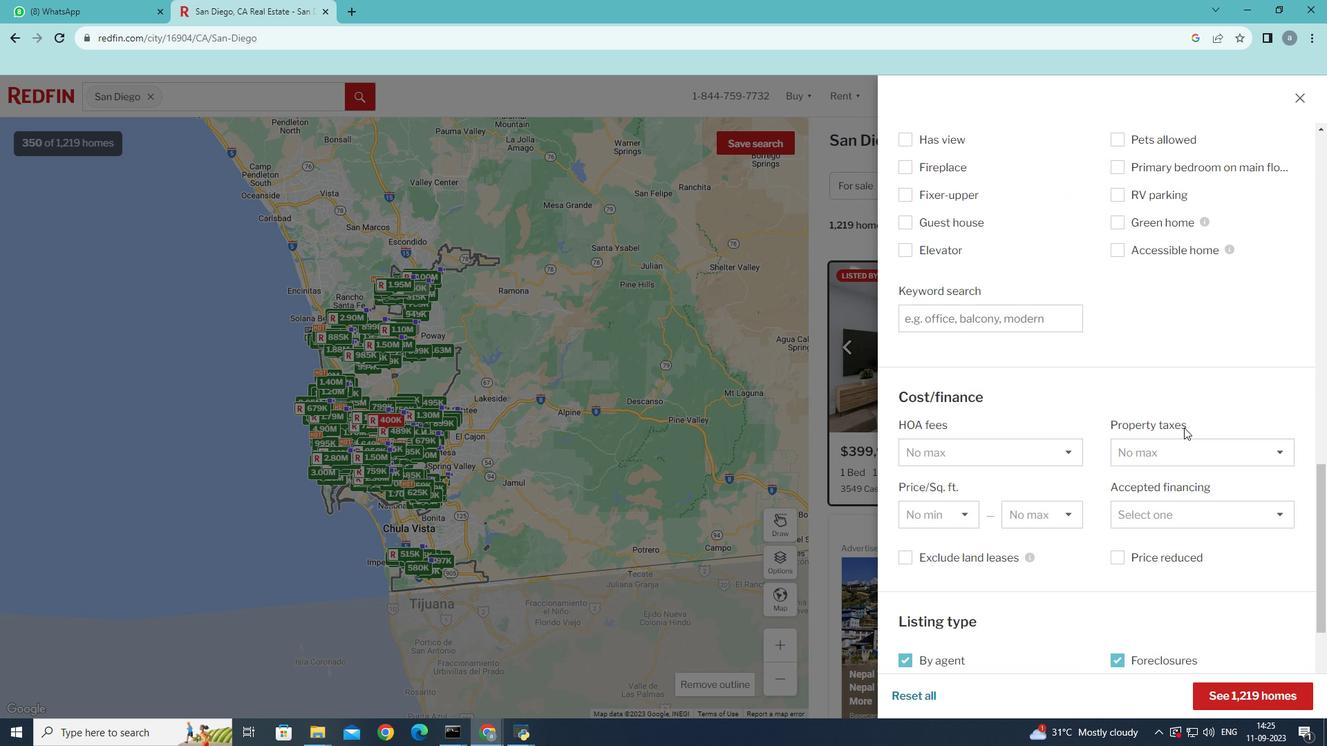 
Action: Mouse scrolled (1184, 427) with delta (0, 0)
Screenshot: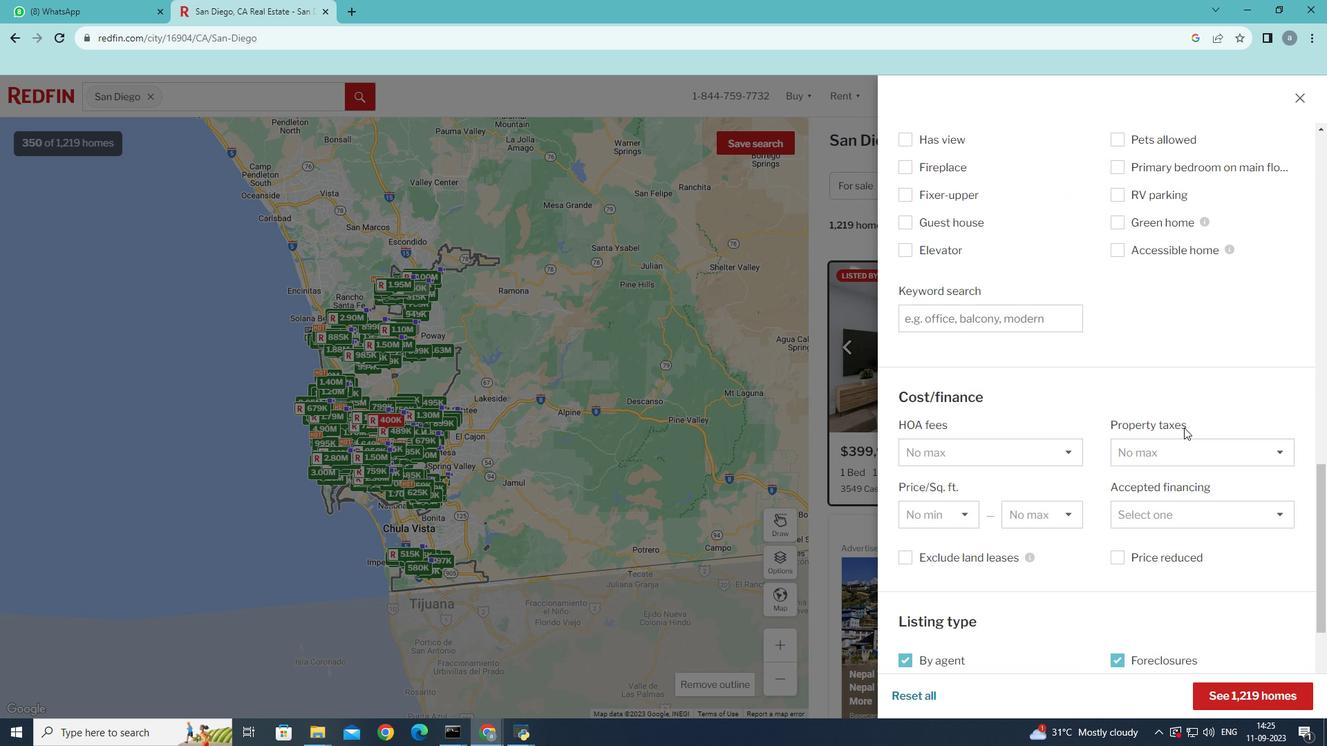 
Action: Mouse scrolled (1184, 427) with delta (0, 0)
Screenshot: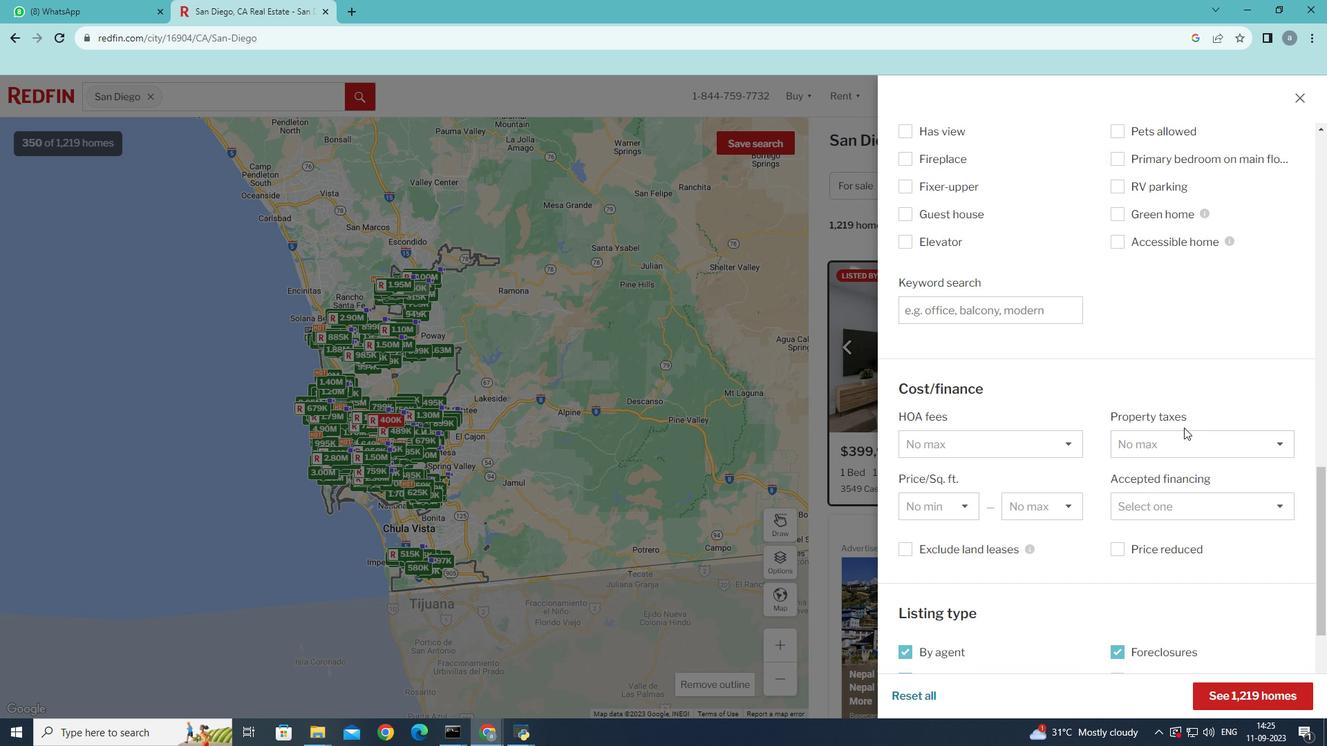 
Action: Mouse moved to (1280, 445)
Screenshot: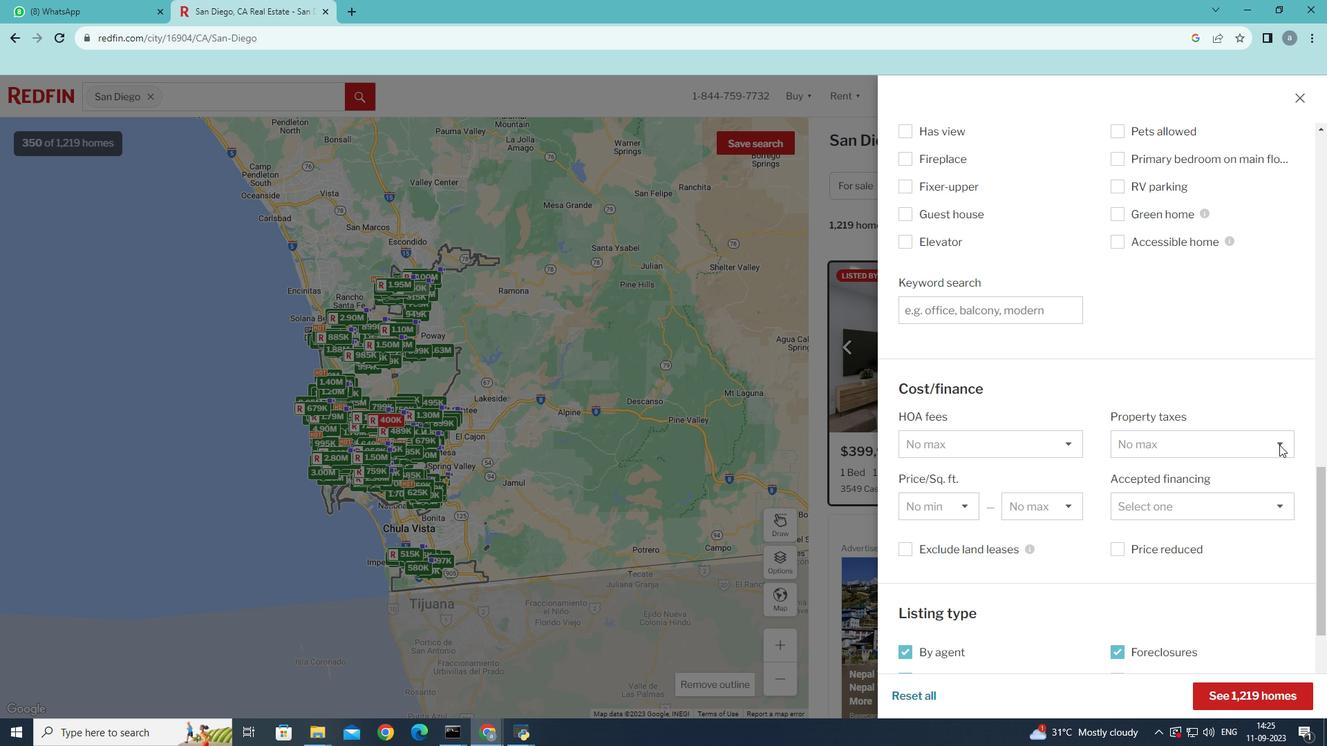 
Action: Mouse pressed left at (1280, 445)
Screenshot: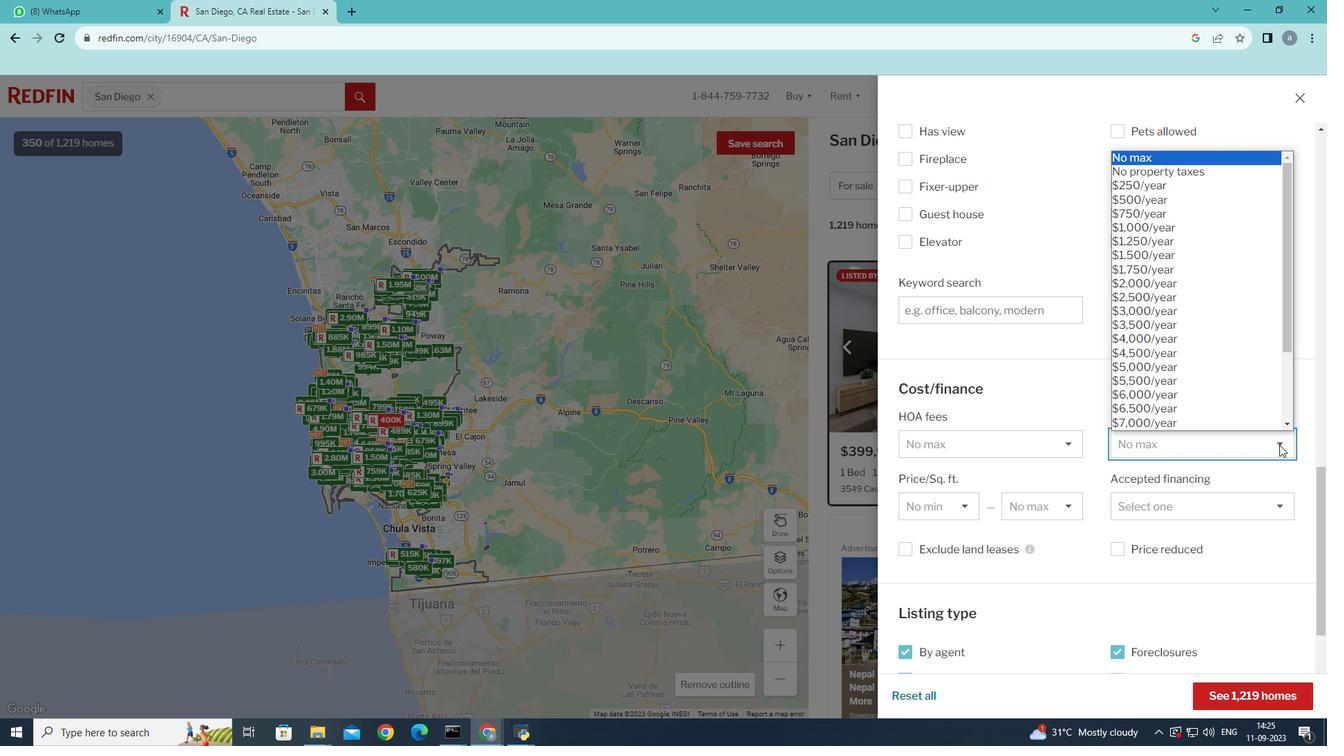 
Action: Mouse moved to (1177, 165)
Screenshot: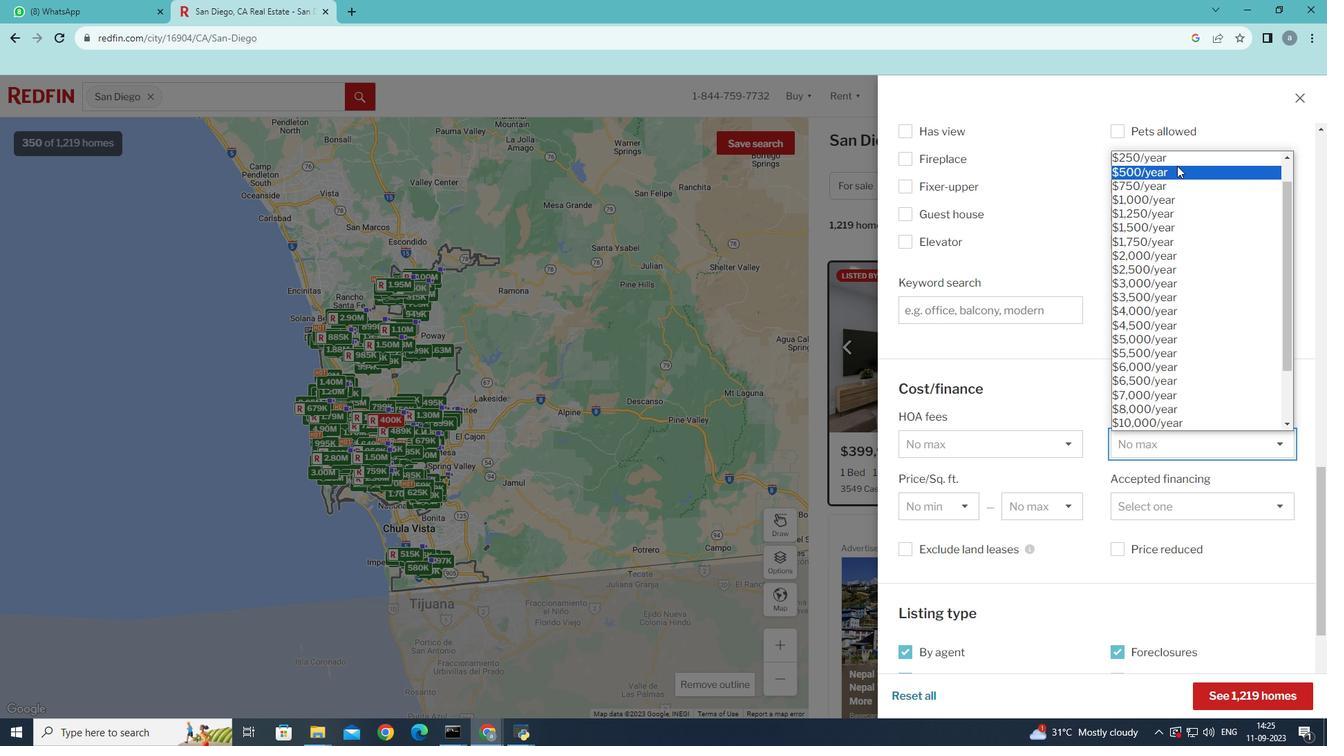 
Action: Mouse pressed left at (1177, 165)
Screenshot: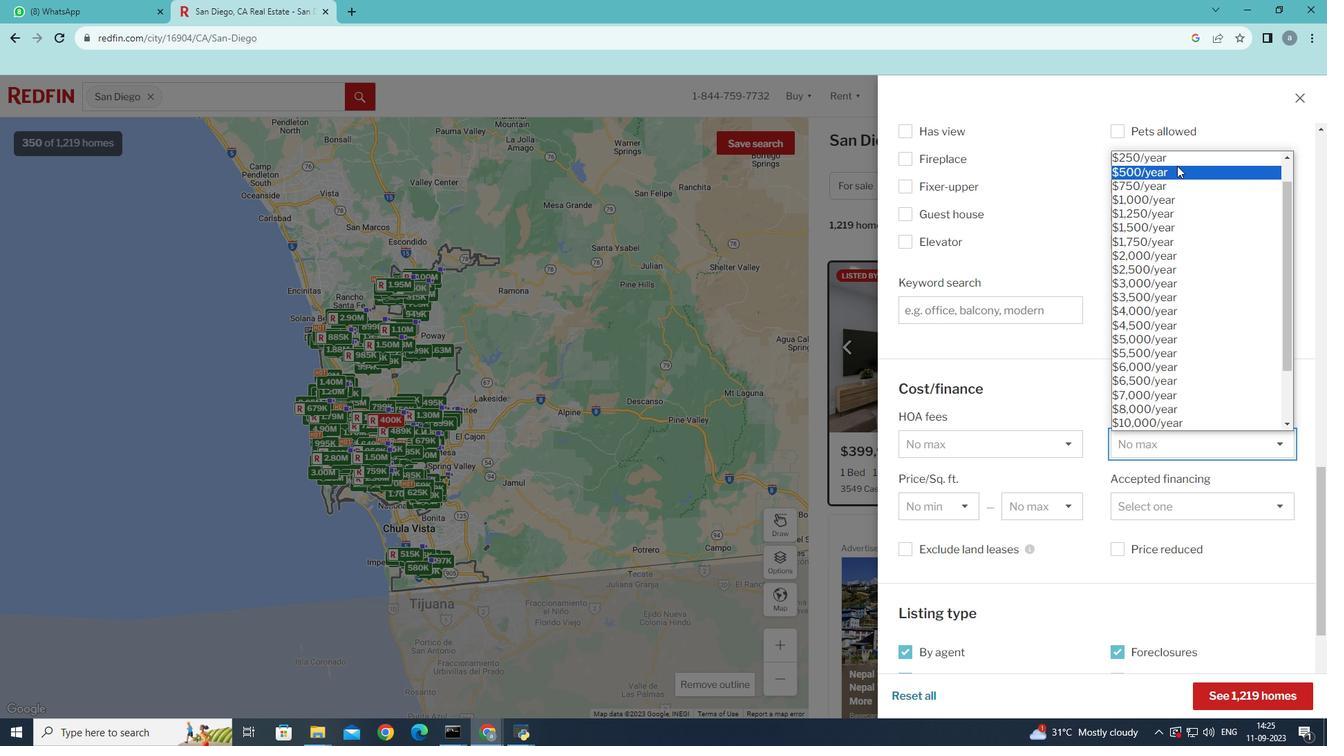 
Action: Mouse moved to (1256, 701)
Screenshot: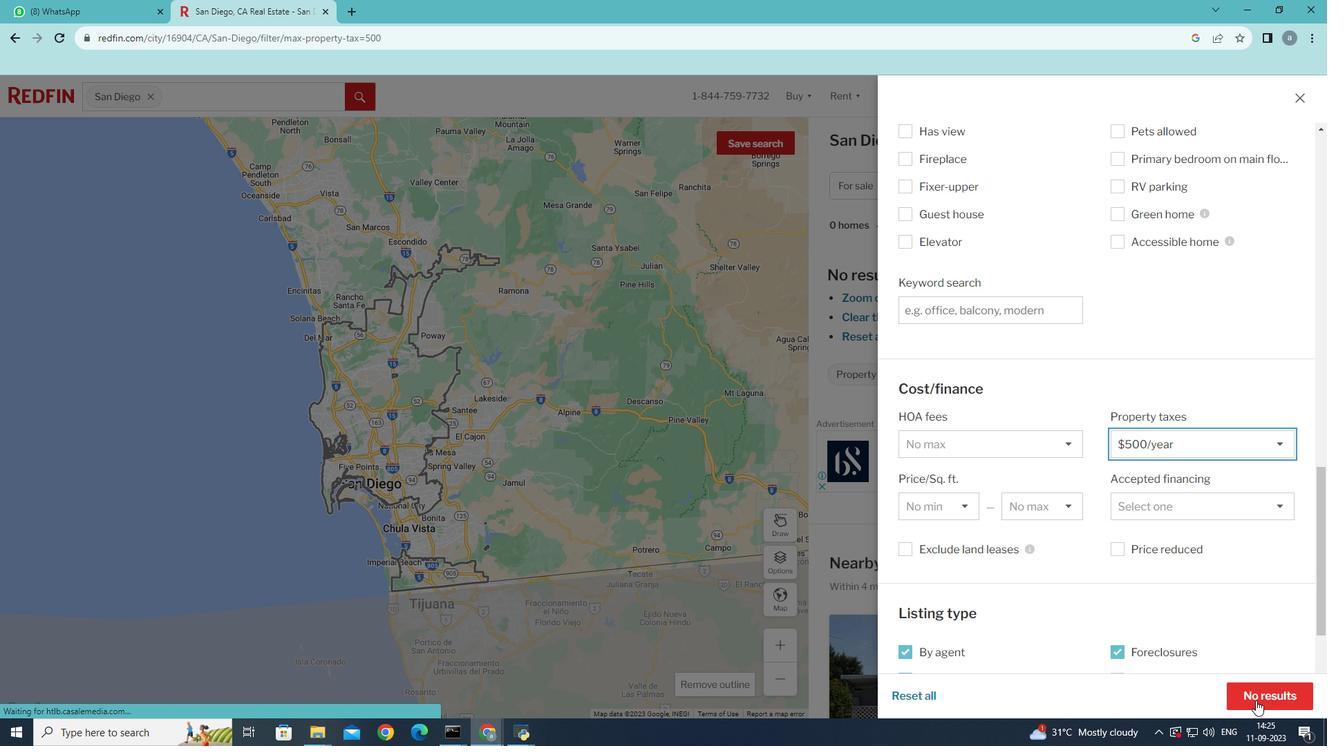 
Action: Mouse pressed left at (1256, 701)
Screenshot: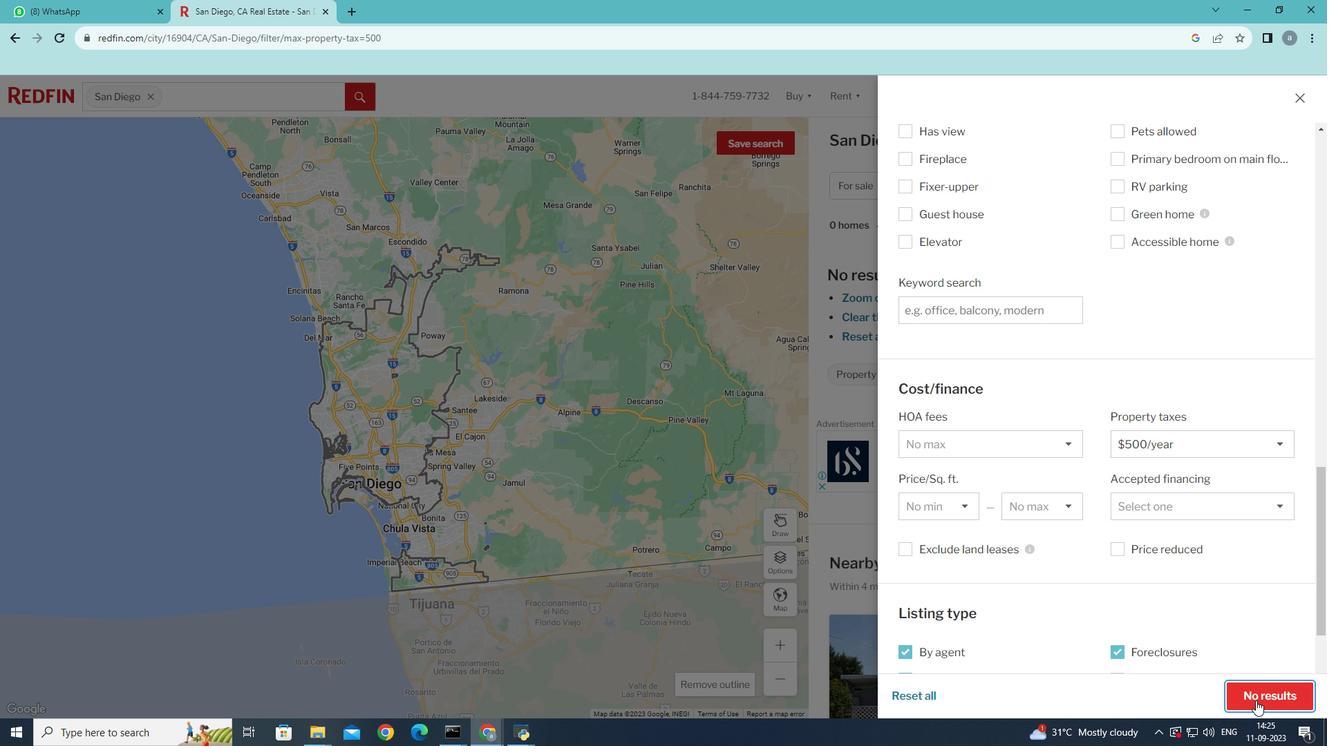 
Action: Mouse moved to (1243, 690)
Screenshot: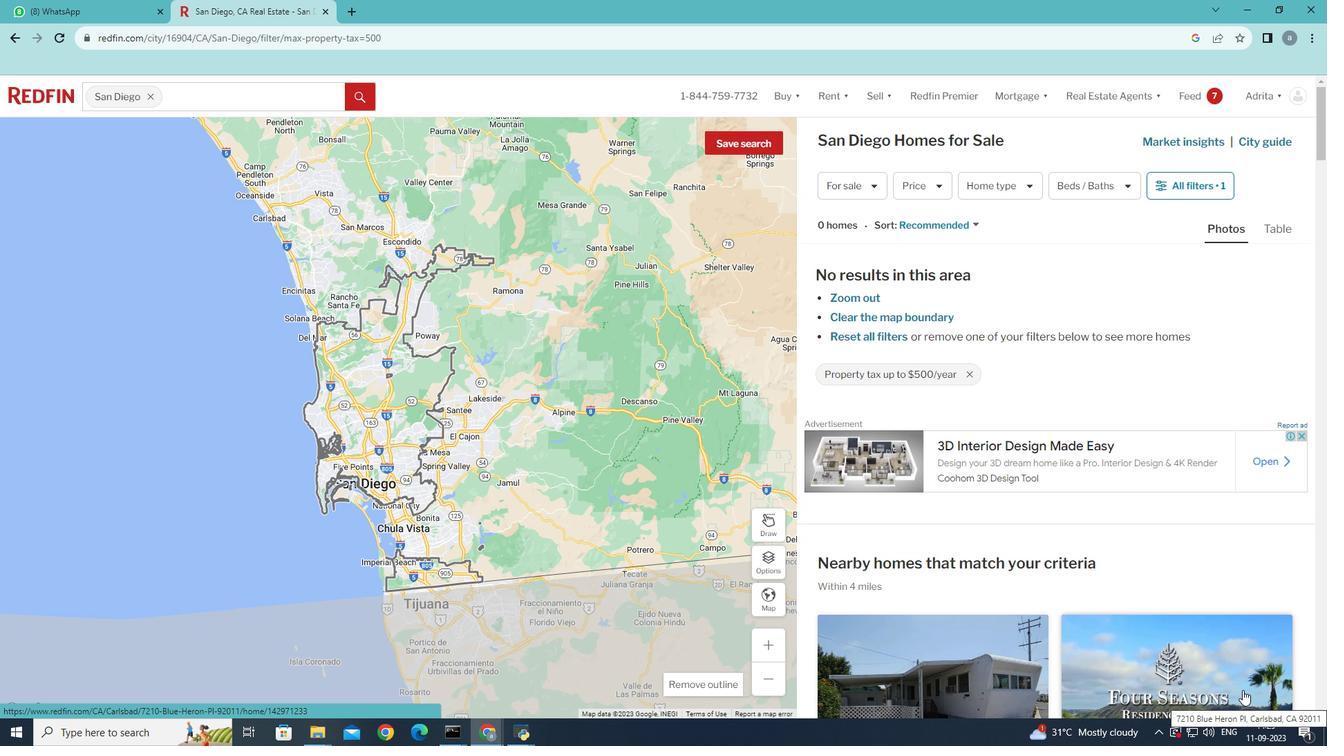 
